Task: Look for space in Tel Aviv, Israel from 7th July, 2023 to 15th July, 2023 for 6 adults in price range Rs.15000 to Rs.20000. Place can be entire place with 3 bedrooms having 3 beds and 3 bathrooms. Property type can be house, flat, guest house. Amenities needed are: washing machine. Booking option can be shelf check-in. Required host language is English.
Action: Mouse moved to (493, 64)
Screenshot: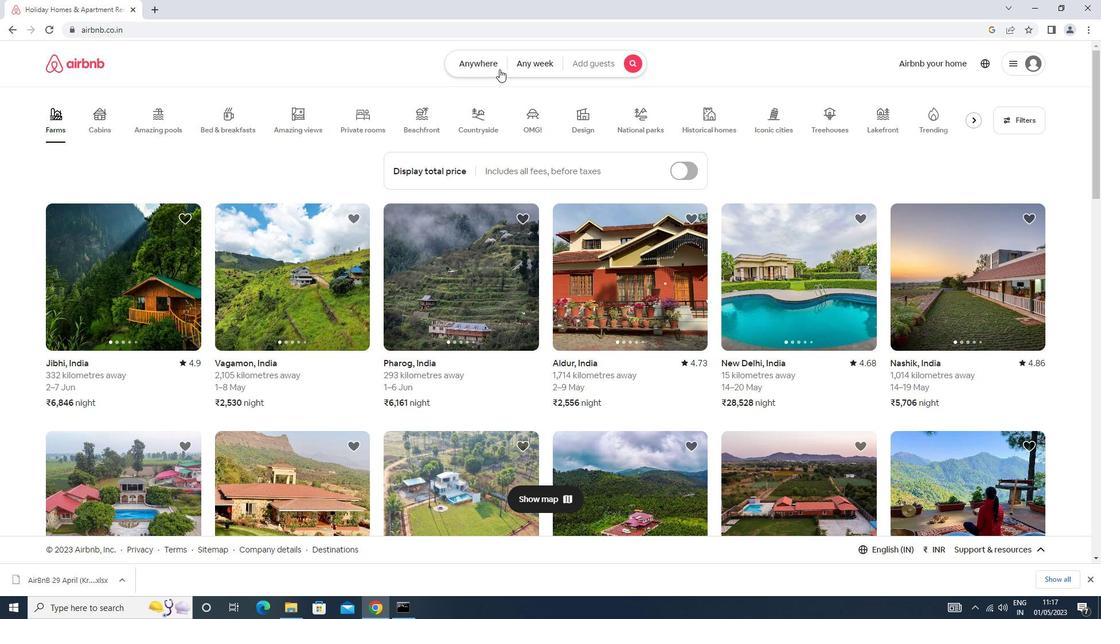
Action: Mouse pressed left at (493, 64)
Screenshot: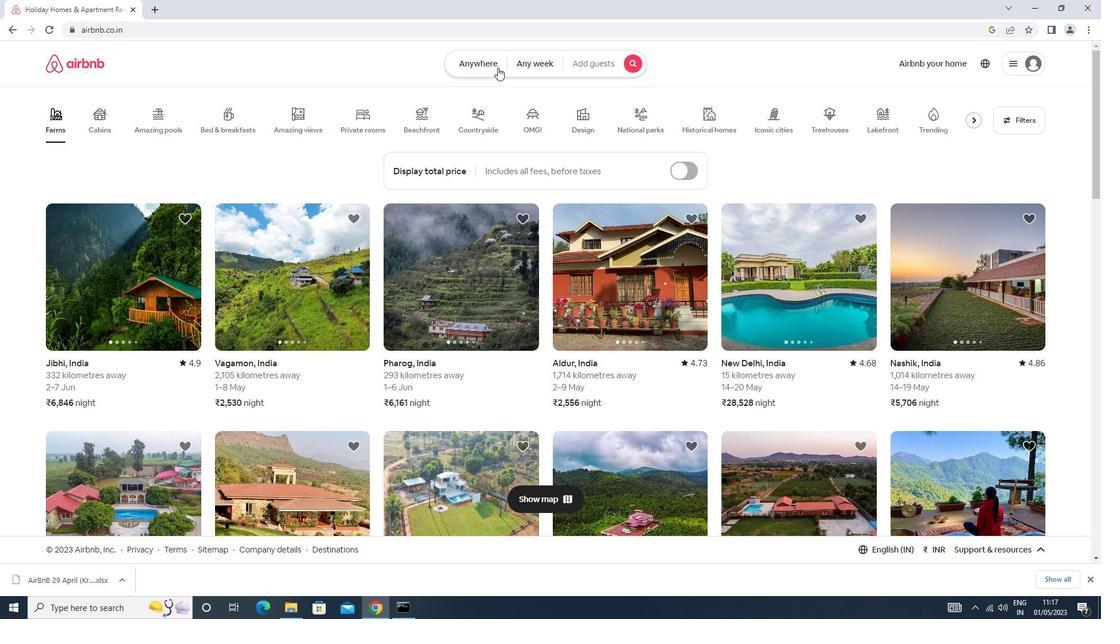 
Action: Mouse moved to (408, 108)
Screenshot: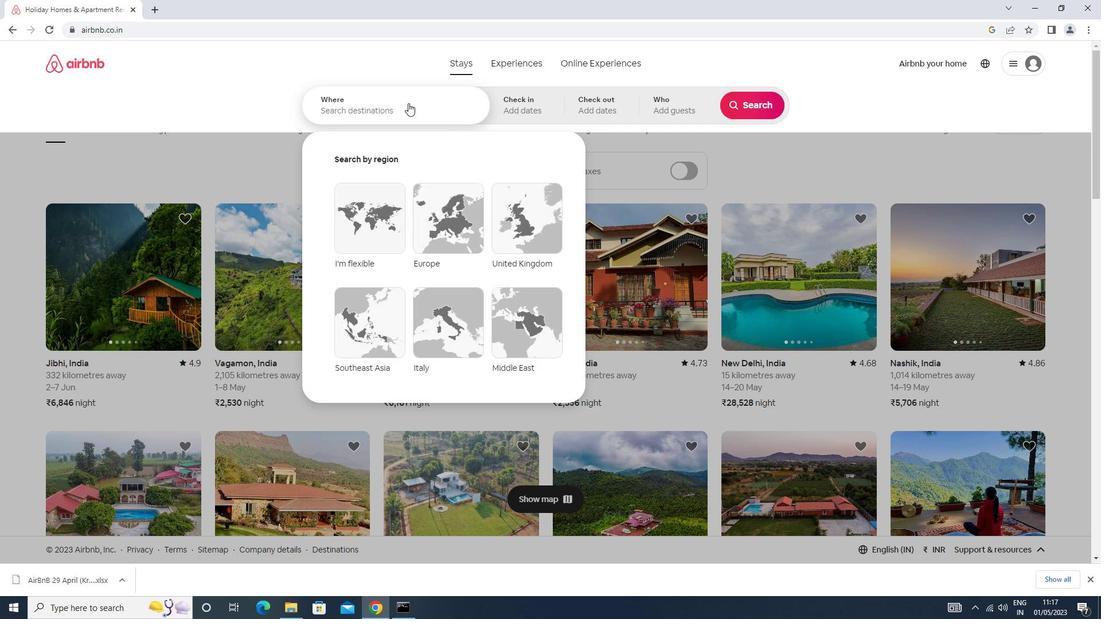 
Action: Mouse pressed left at (408, 108)
Screenshot: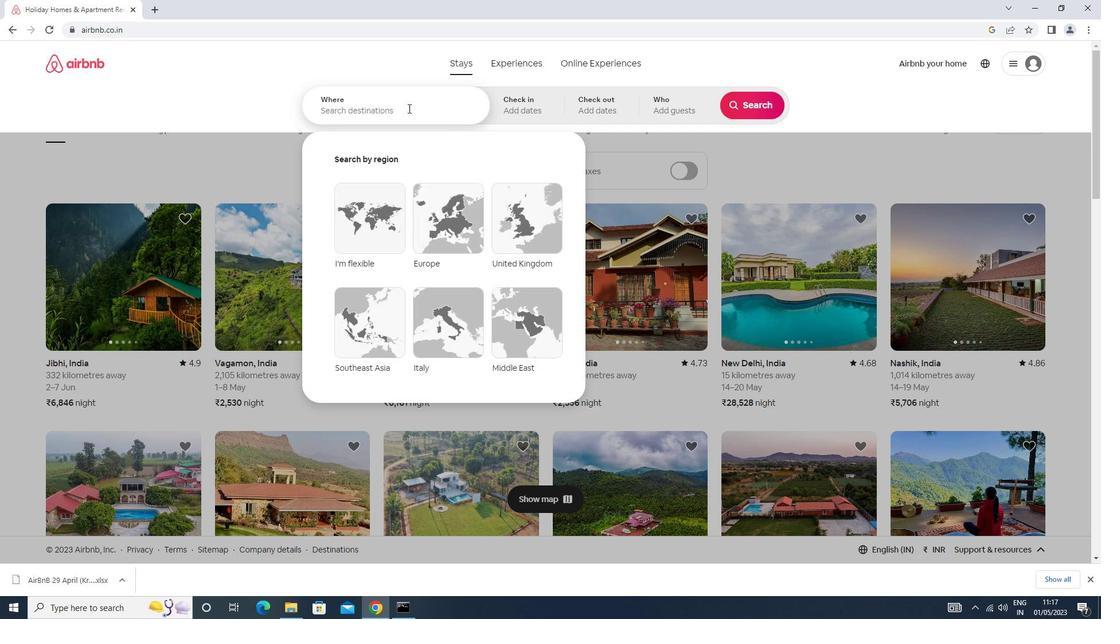 
Action: Mouse moved to (407, 108)
Screenshot: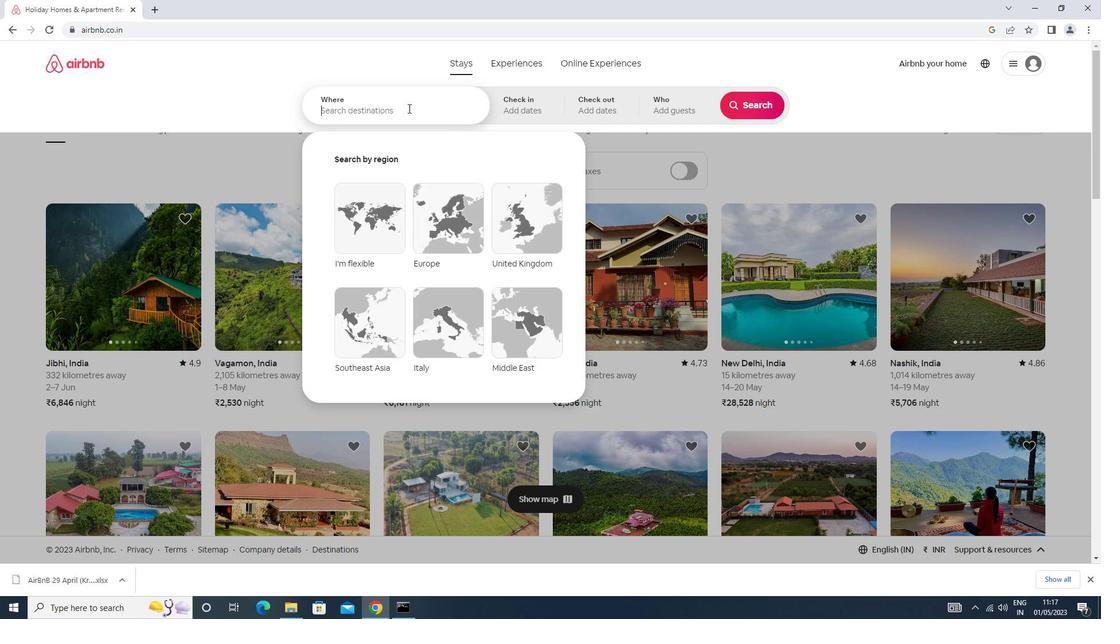 
Action: Key pressed a<Key.caps_lock>vic<Key.backspace>v<Key.space><Key.down><Key.down><Key.down><Key.down><Key.enter>
Screenshot: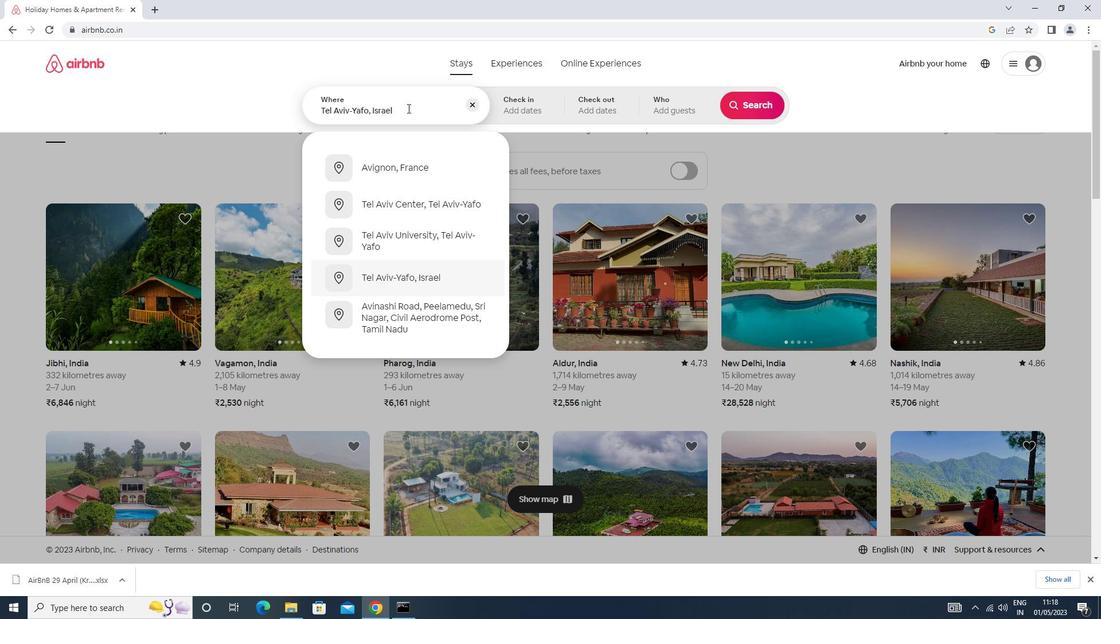 
Action: Mouse moved to (752, 192)
Screenshot: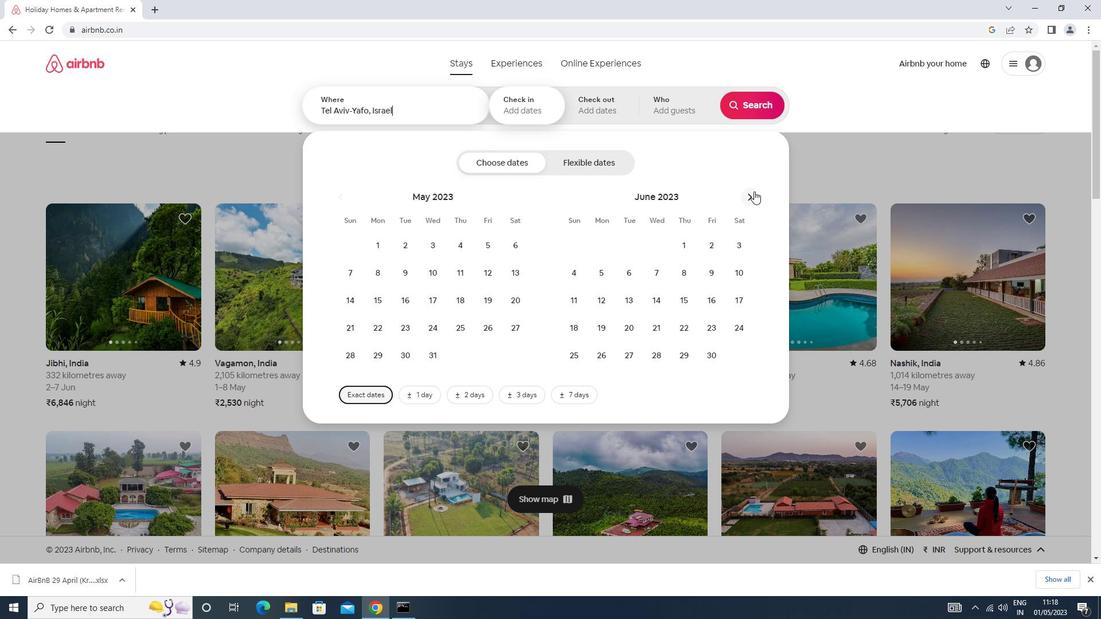 
Action: Mouse pressed left at (752, 192)
Screenshot: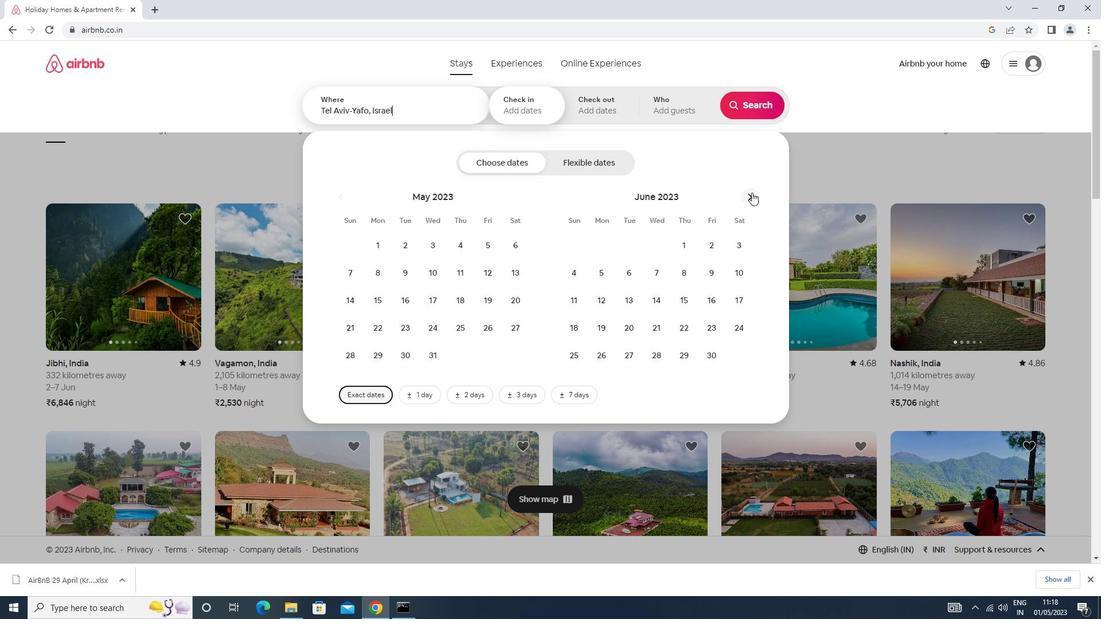 
Action: Mouse moved to (715, 271)
Screenshot: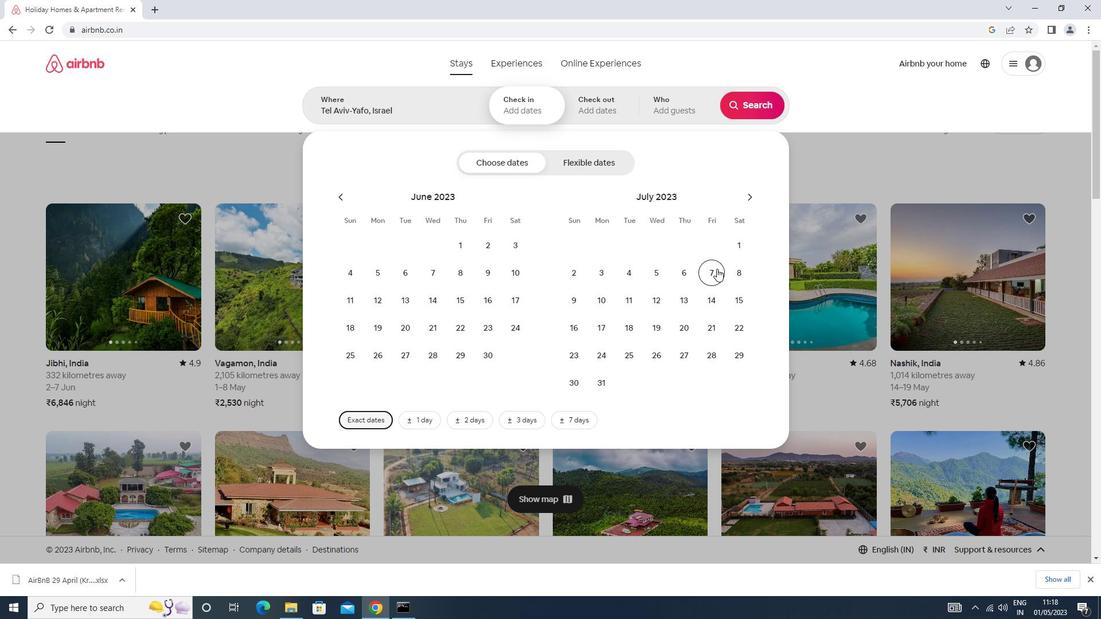 
Action: Mouse pressed left at (715, 271)
Screenshot: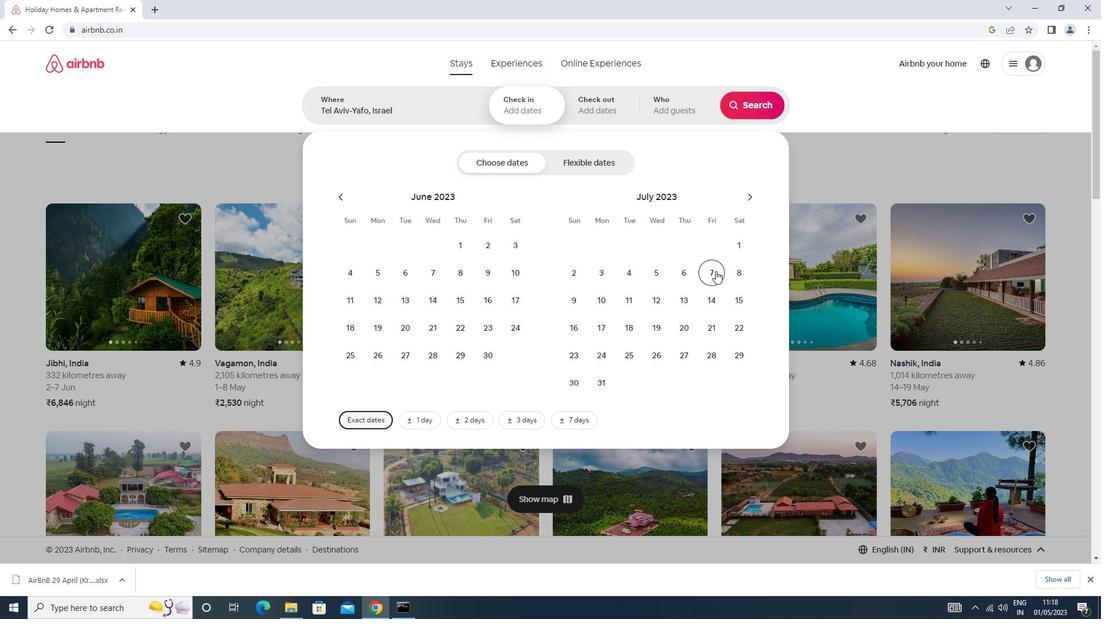 
Action: Mouse moved to (741, 297)
Screenshot: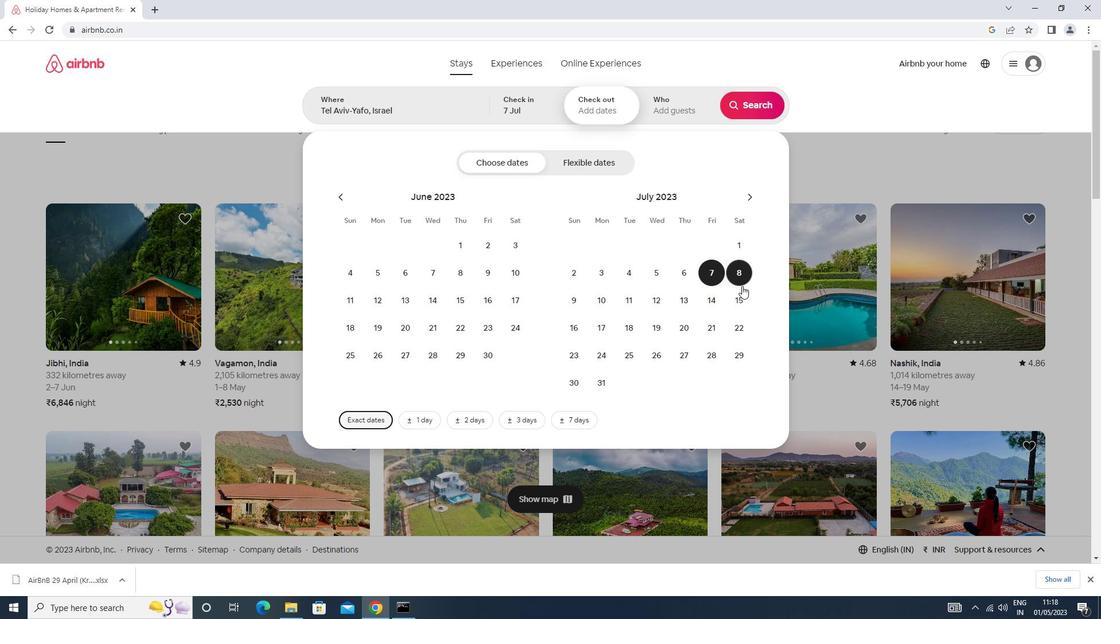 
Action: Mouse pressed left at (741, 297)
Screenshot: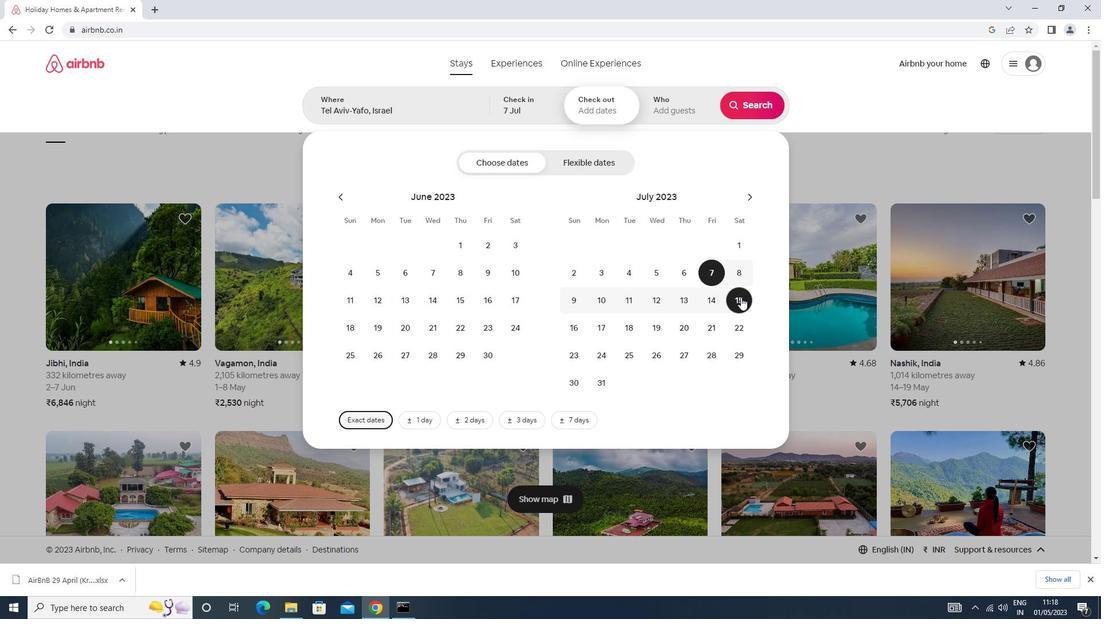 
Action: Mouse moved to (663, 115)
Screenshot: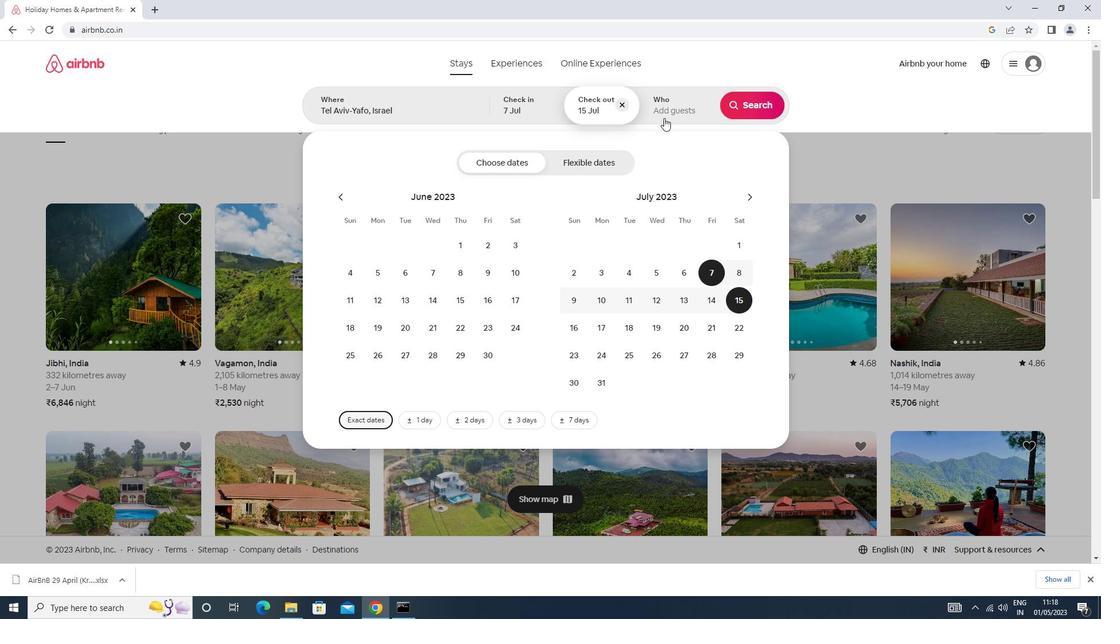 
Action: Mouse pressed left at (663, 115)
Screenshot: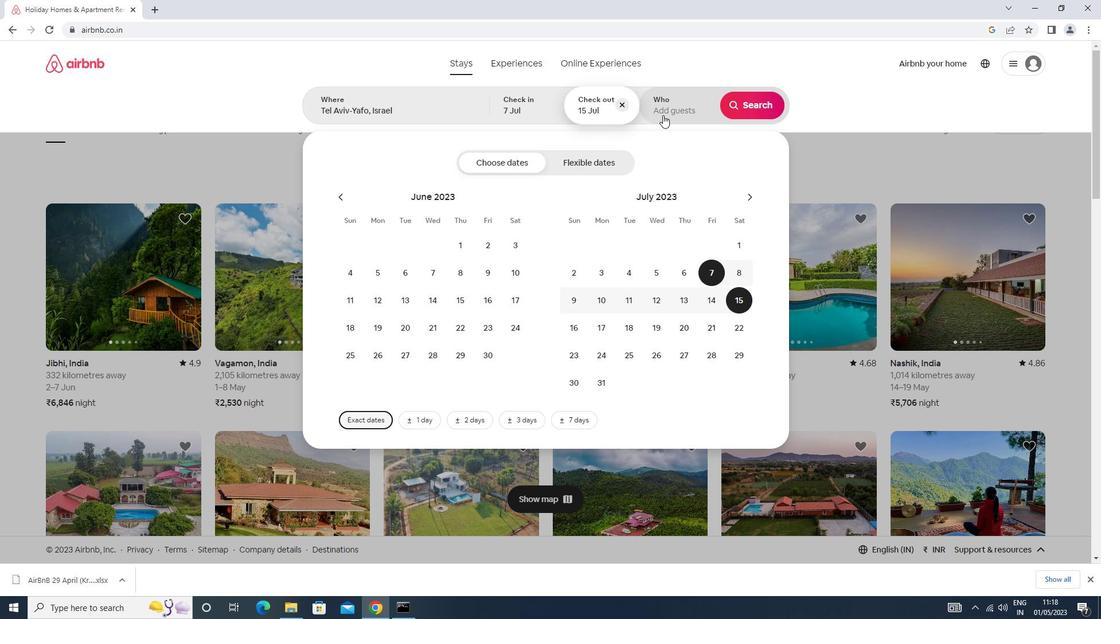 
Action: Mouse moved to (753, 164)
Screenshot: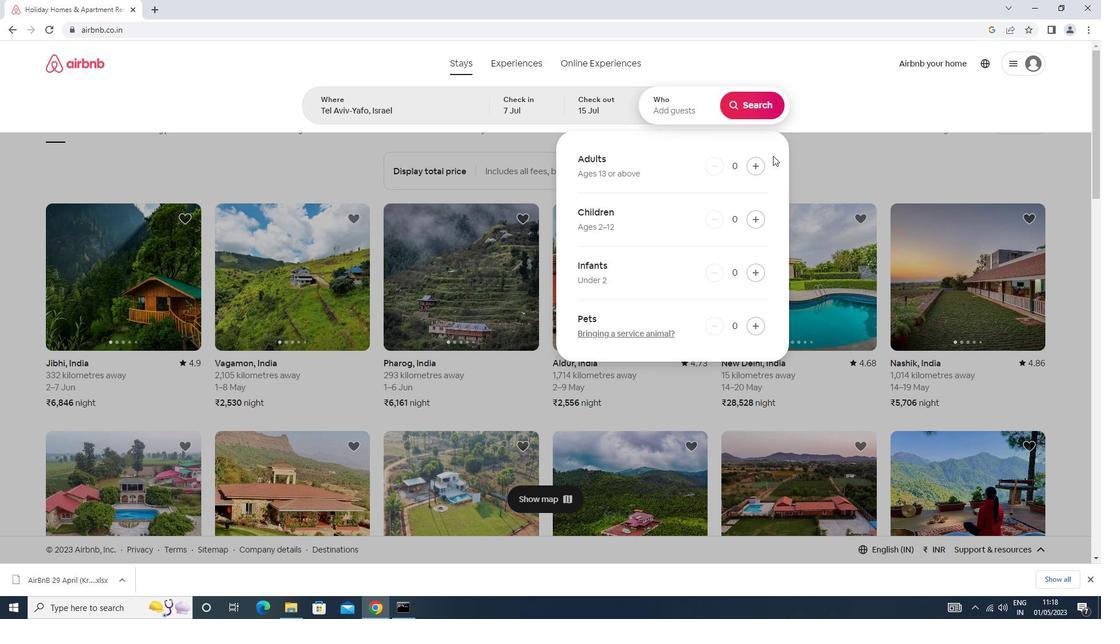 
Action: Mouse pressed left at (753, 164)
Screenshot: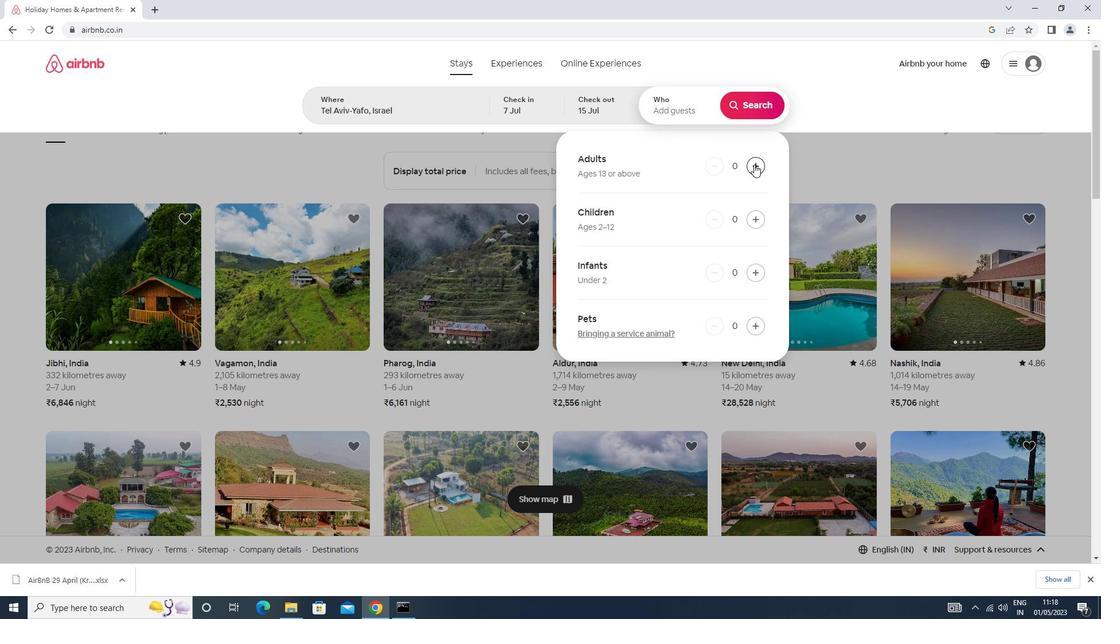 
Action: Mouse moved to (753, 165)
Screenshot: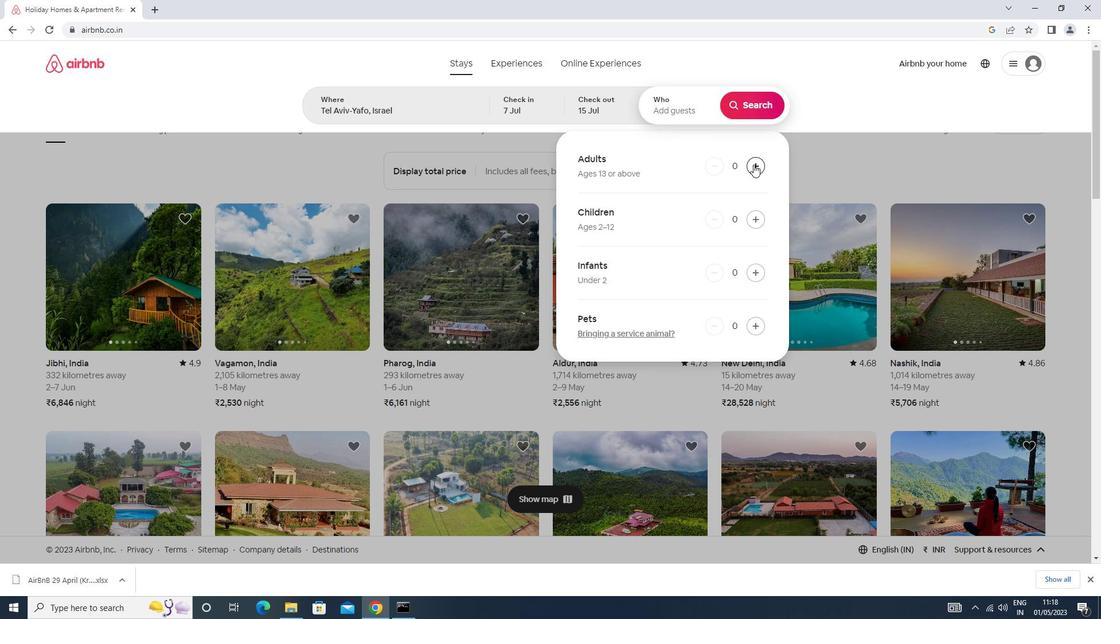 
Action: Mouse pressed left at (753, 165)
Screenshot: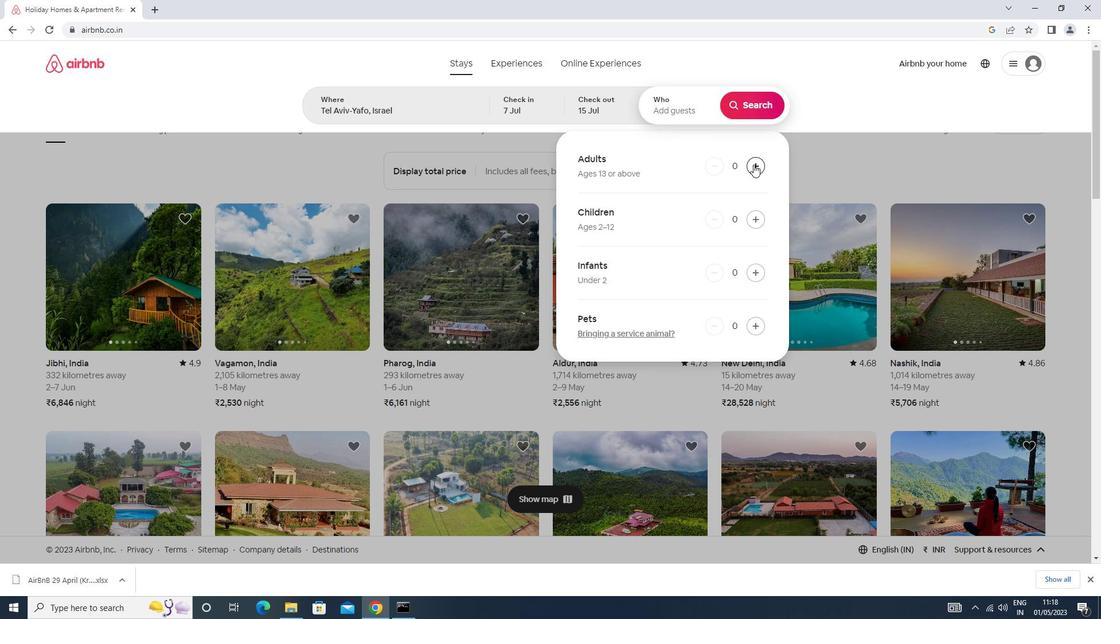 
Action: Mouse pressed left at (753, 165)
Screenshot: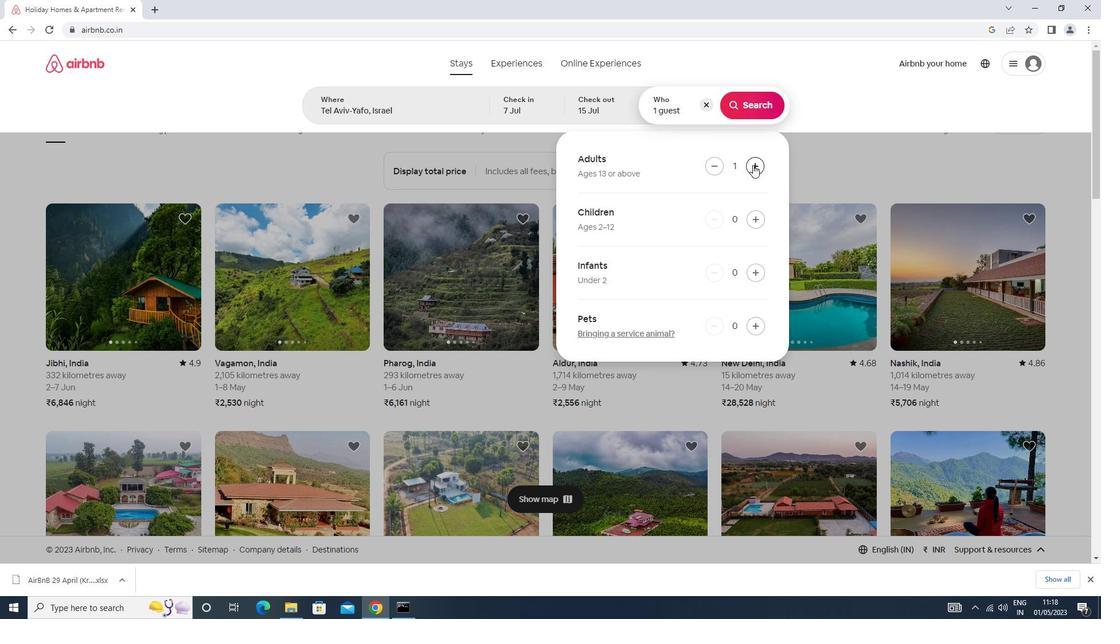 
Action: Mouse pressed left at (753, 165)
Screenshot: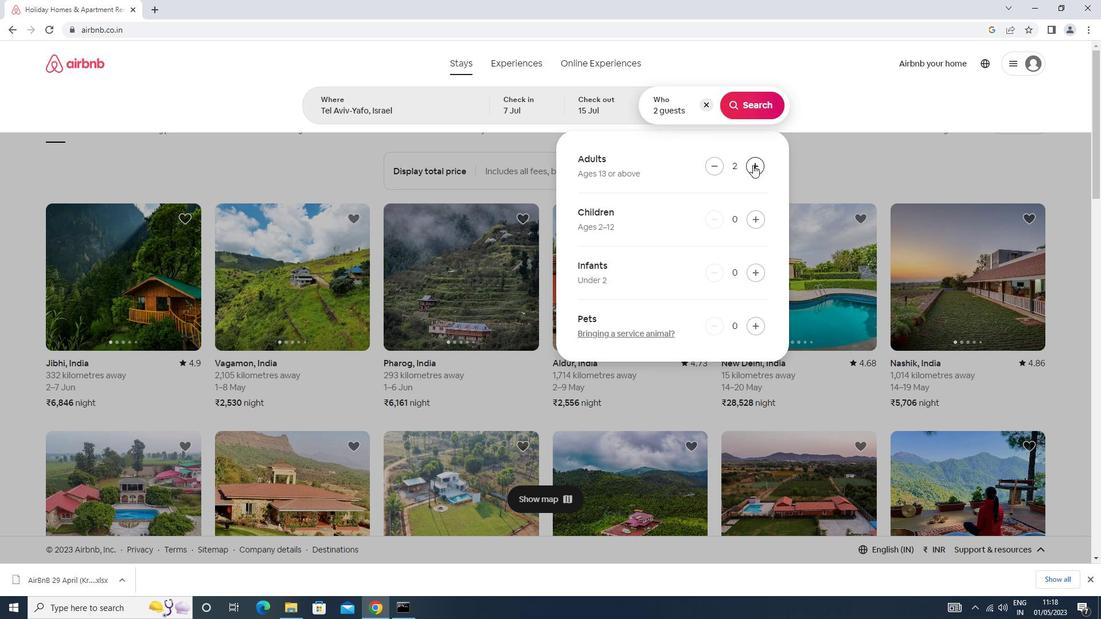 
Action: Mouse pressed left at (753, 165)
Screenshot: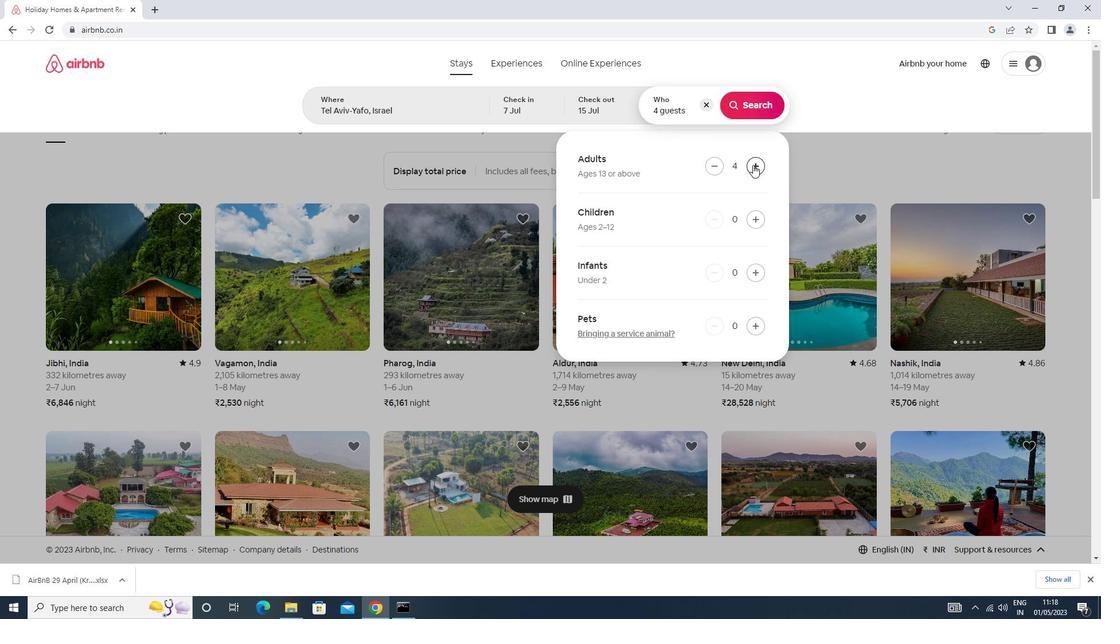 
Action: Mouse pressed left at (753, 165)
Screenshot: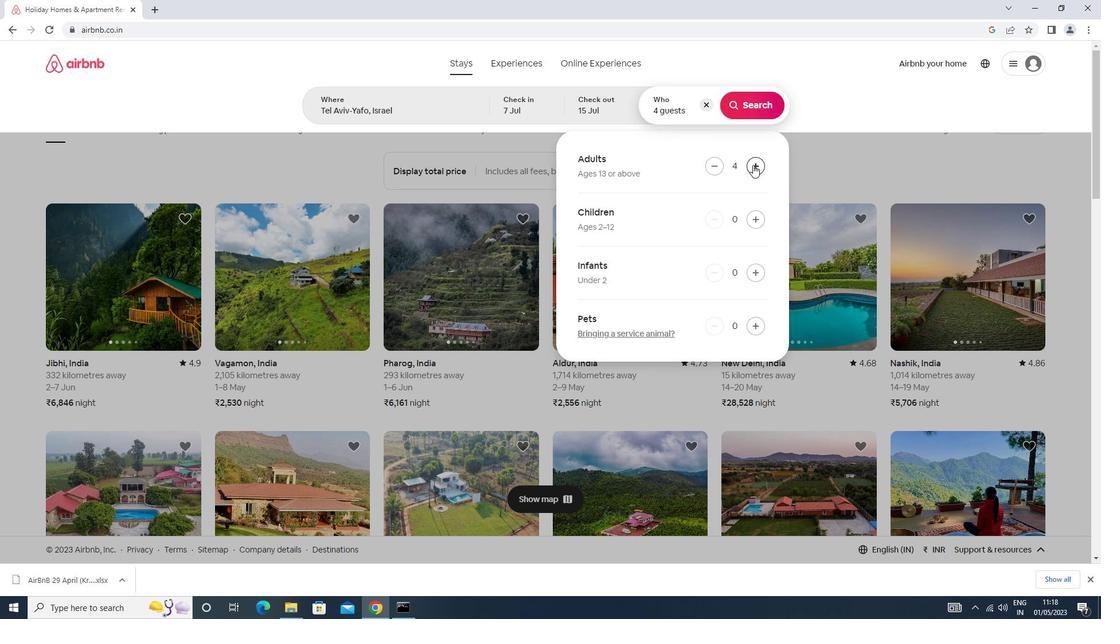 
Action: Mouse moved to (746, 103)
Screenshot: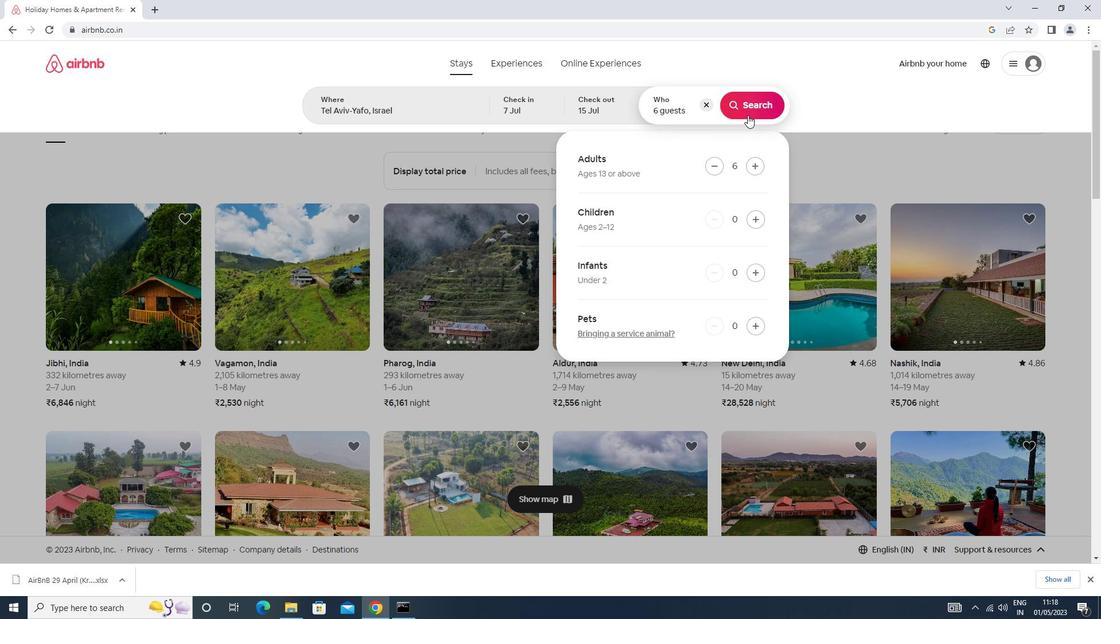 
Action: Mouse pressed left at (746, 103)
Screenshot: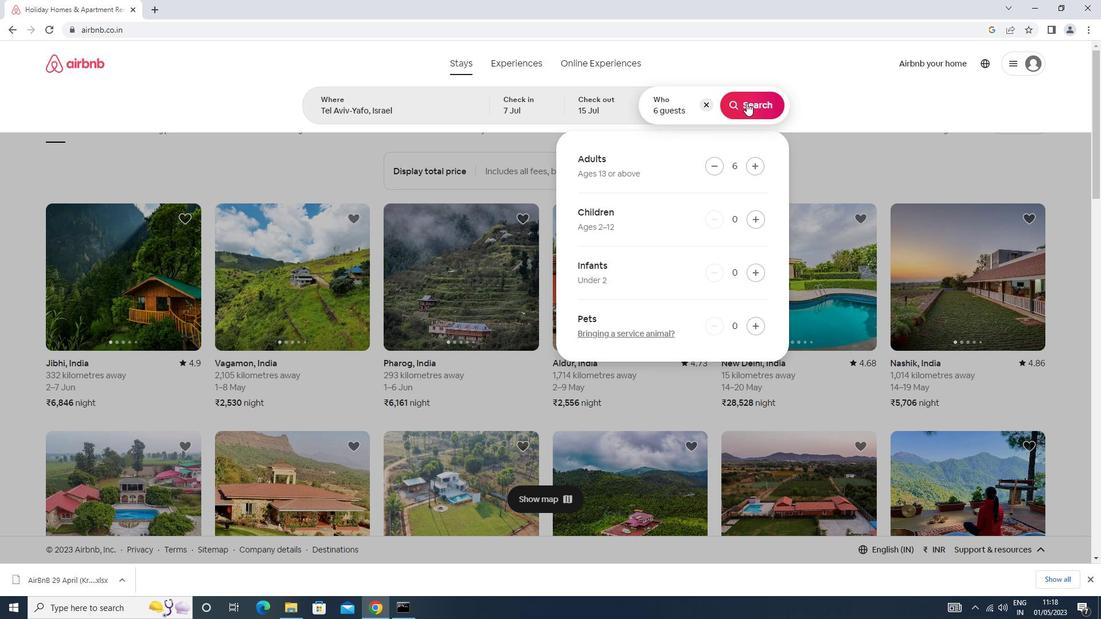 
Action: Mouse moved to (1046, 104)
Screenshot: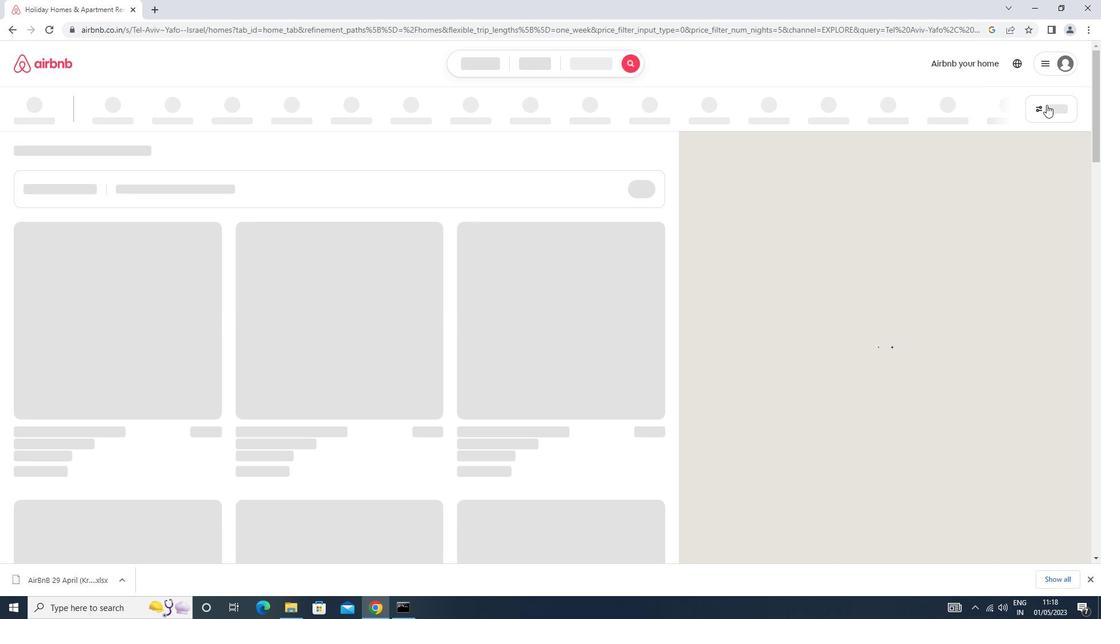 
Action: Mouse pressed left at (1046, 104)
Screenshot: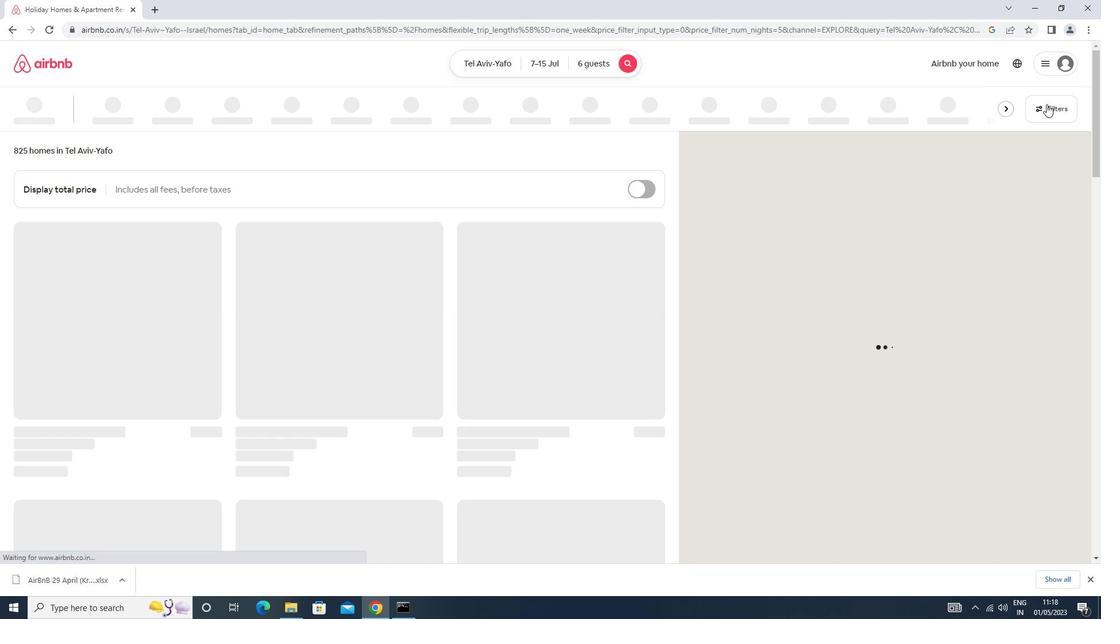 
Action: Mouse moved to (484, 247)
Screenshot: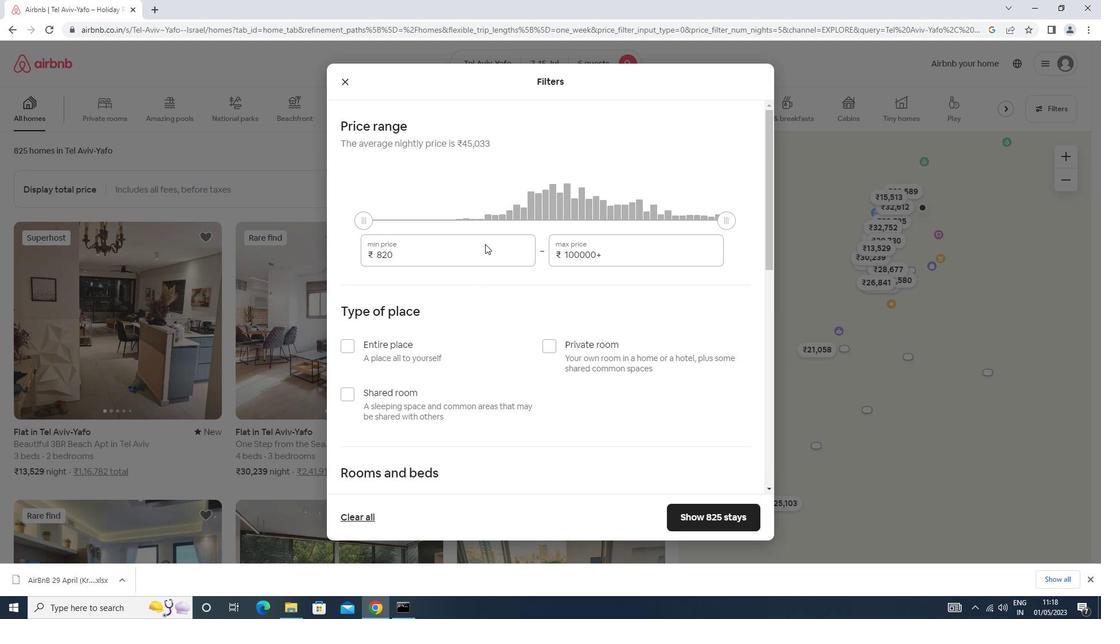 
Action: Mouse pressed left at (484, 247)
Screenshot: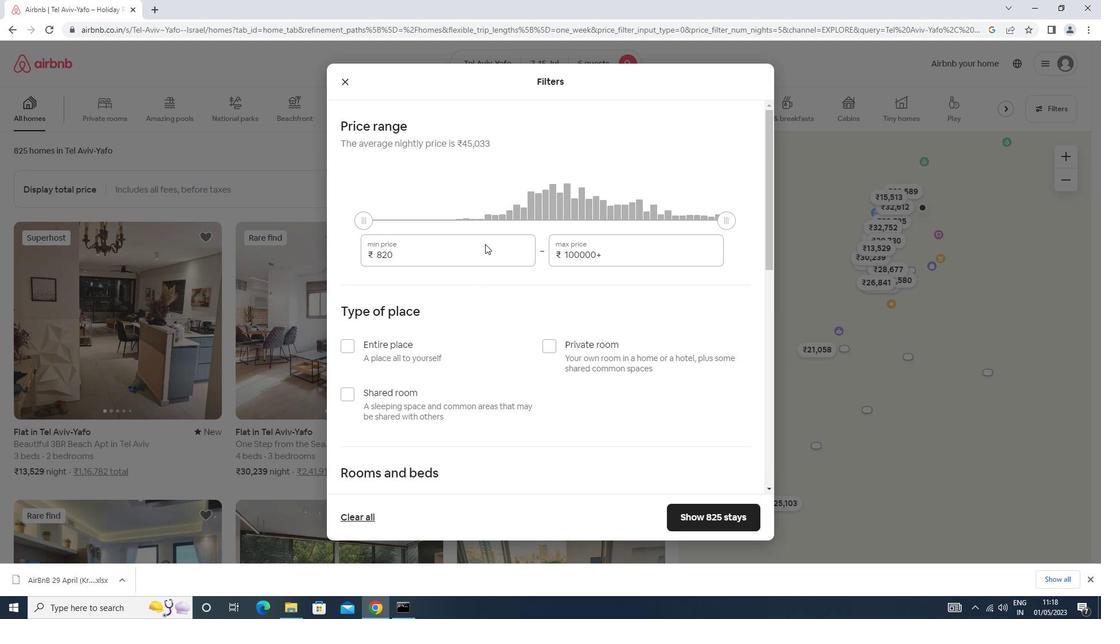 
Action: Mouse moved to (484, 248)
Screenshot: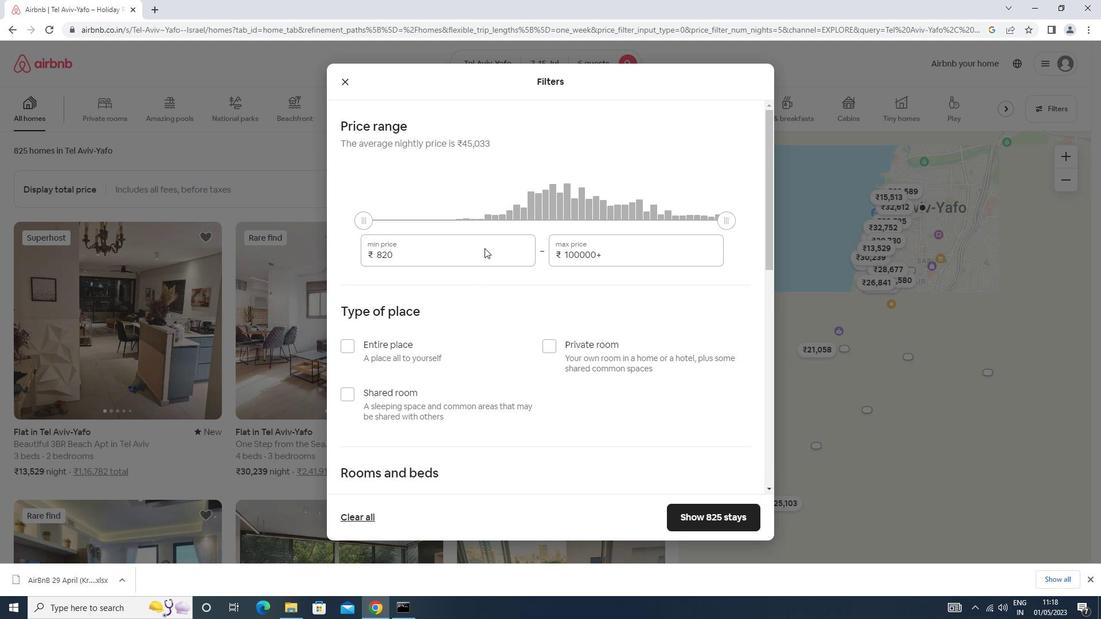 
Action: Key pressed <Key.backspace><Key.backspace><Key.backspace><Key.backspace><Key.backspace><Key.backspace>15000<Key.tab>20000
Screenshot: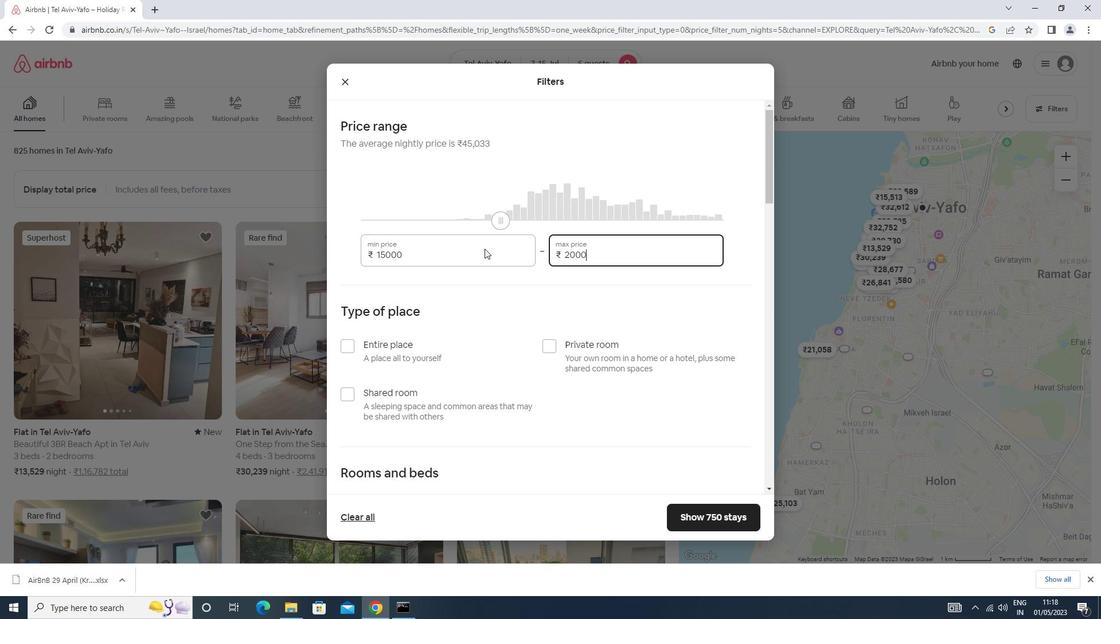 
Action: Mouse scrolled (484, 248) with delta (0, 0)
Screenshot: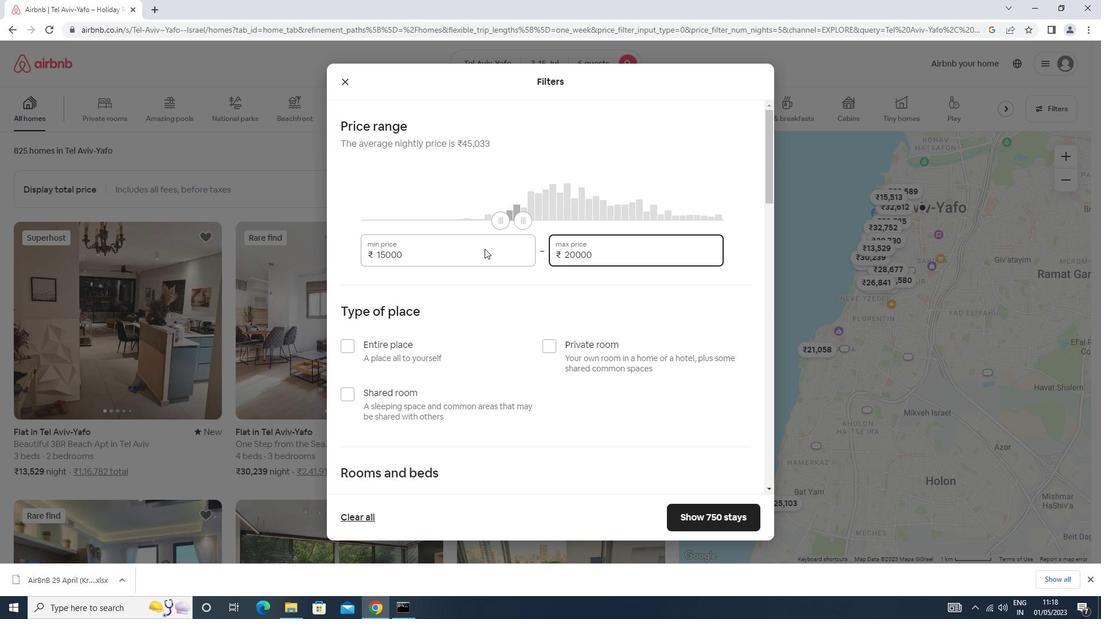 
Action: Mouse scrolled (484, 248) with delta (0, 0)
Screenshot: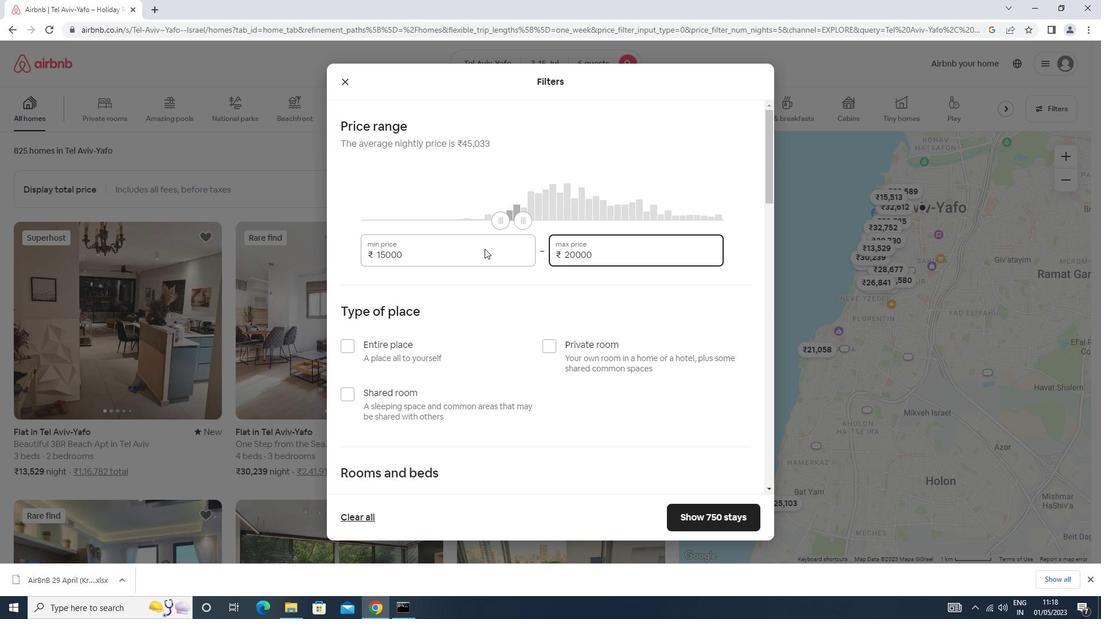 
Action: Mouse moved to (483, 418)
Screenshot: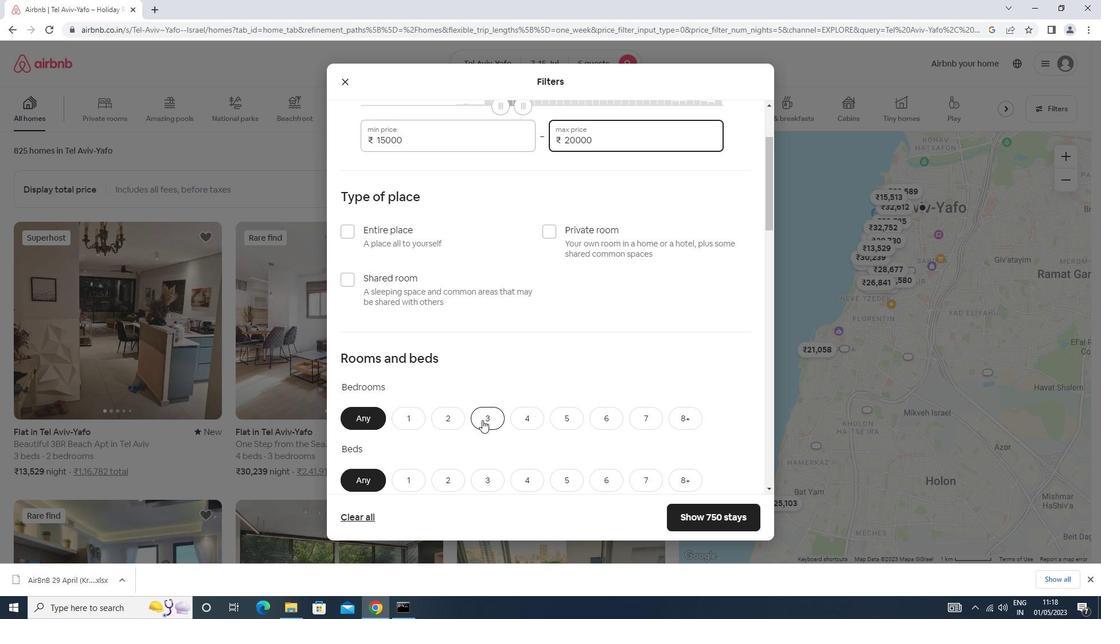 
Action: Mouse pressed left at (483, 418)
Screenshot: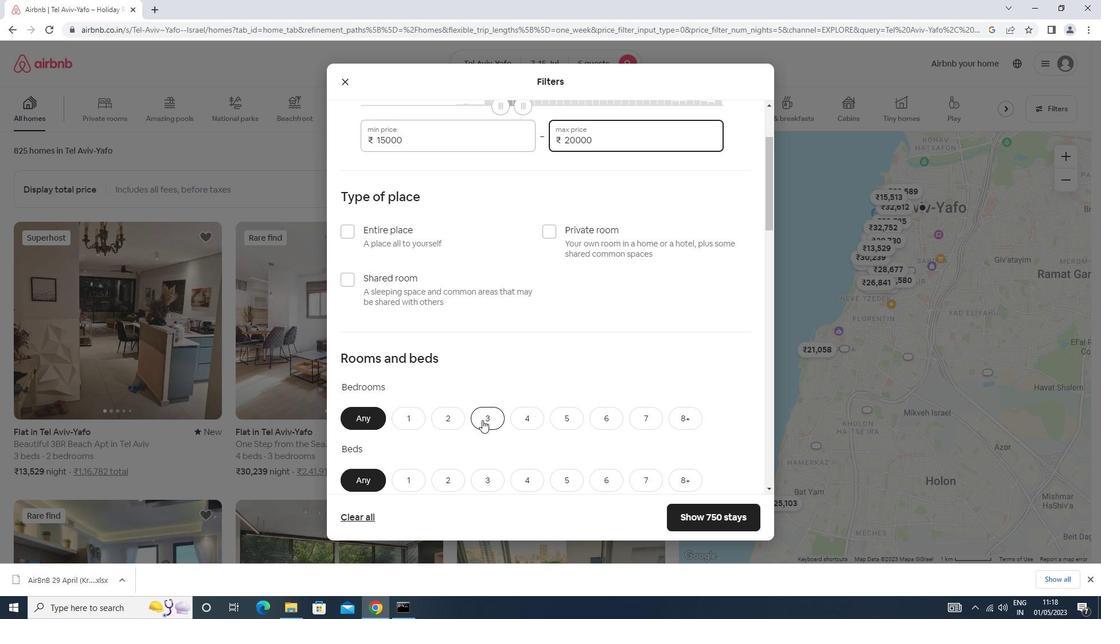 
Action: Mouse moved to (483, 416)
Screenshot: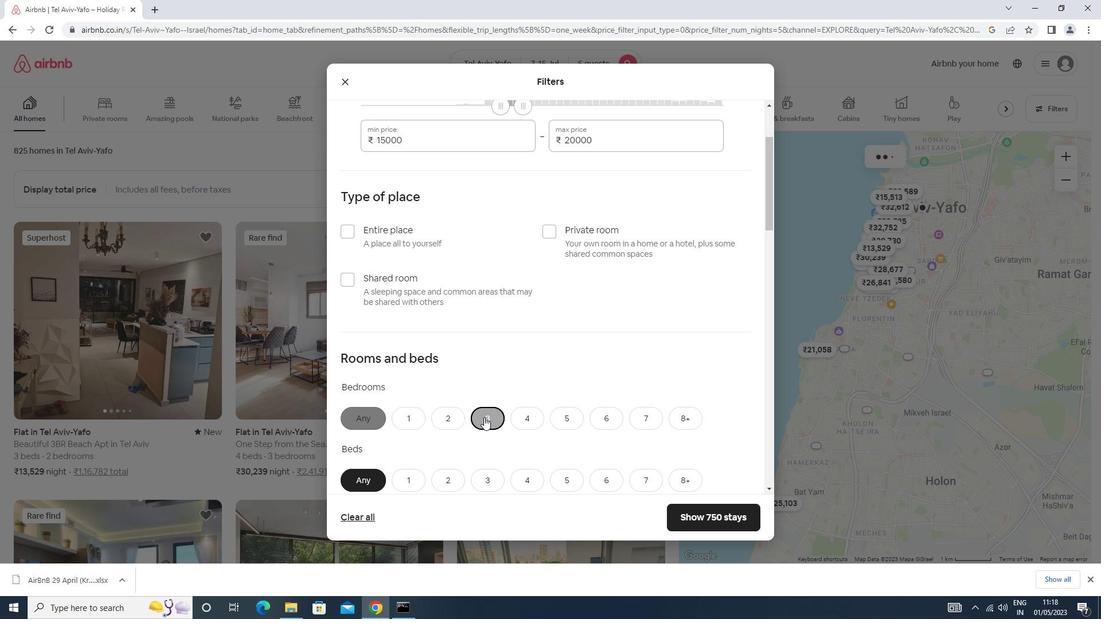 
Action: Mouse scrolled (483, 415) with delta (0, 0)
Screenshot: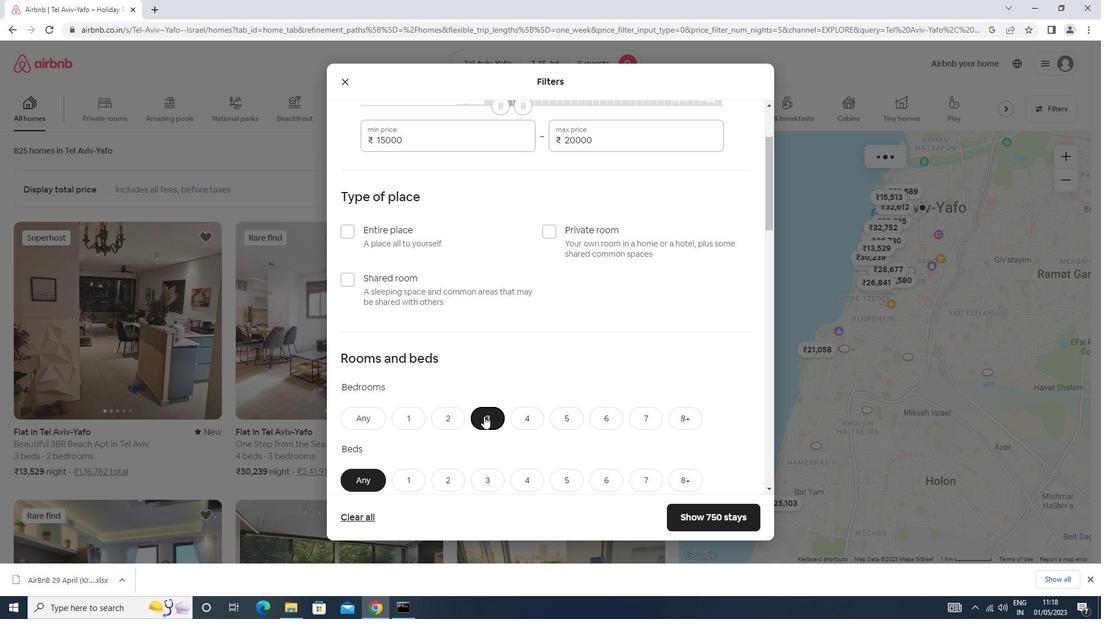 
Action: Mouse moved to (483, 415)
Screenshot: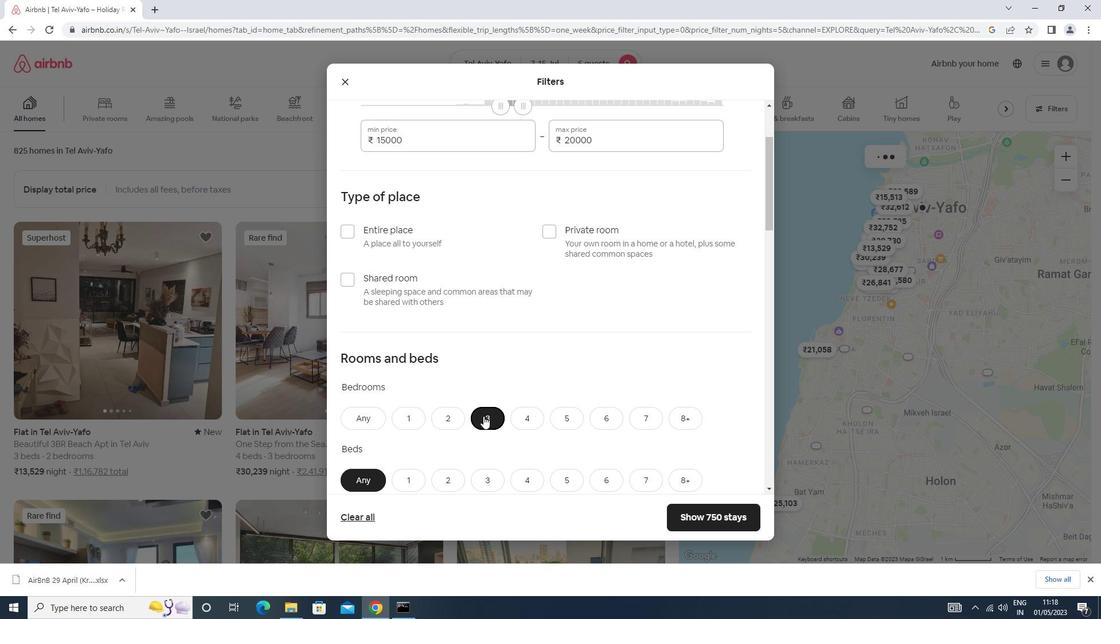 
Action: Mouse scrolled (483, 415) with delta (0, 0)
Screenshot: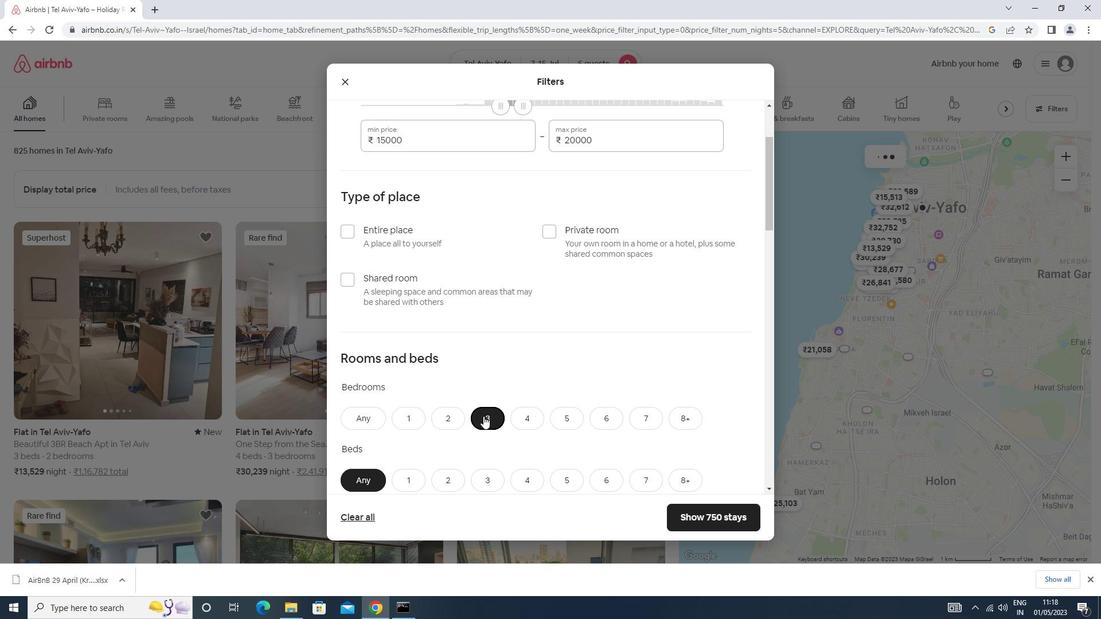 
Action: Mouse moved to (494, 370)
Screenshot: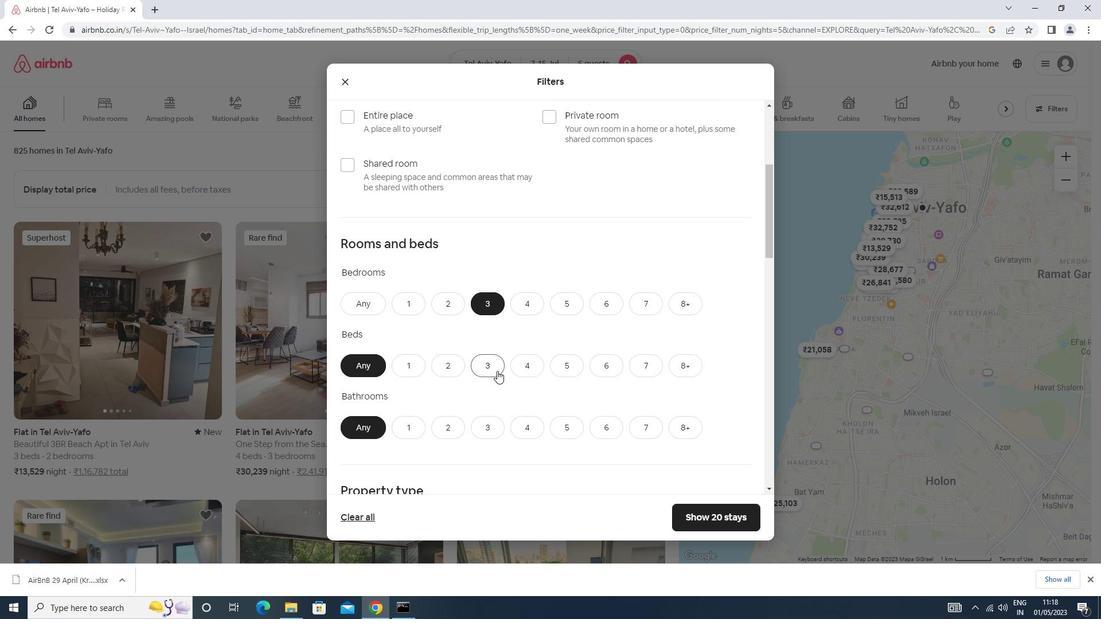 
Action: Mouse pressed left at (494, 370)
Screenshot: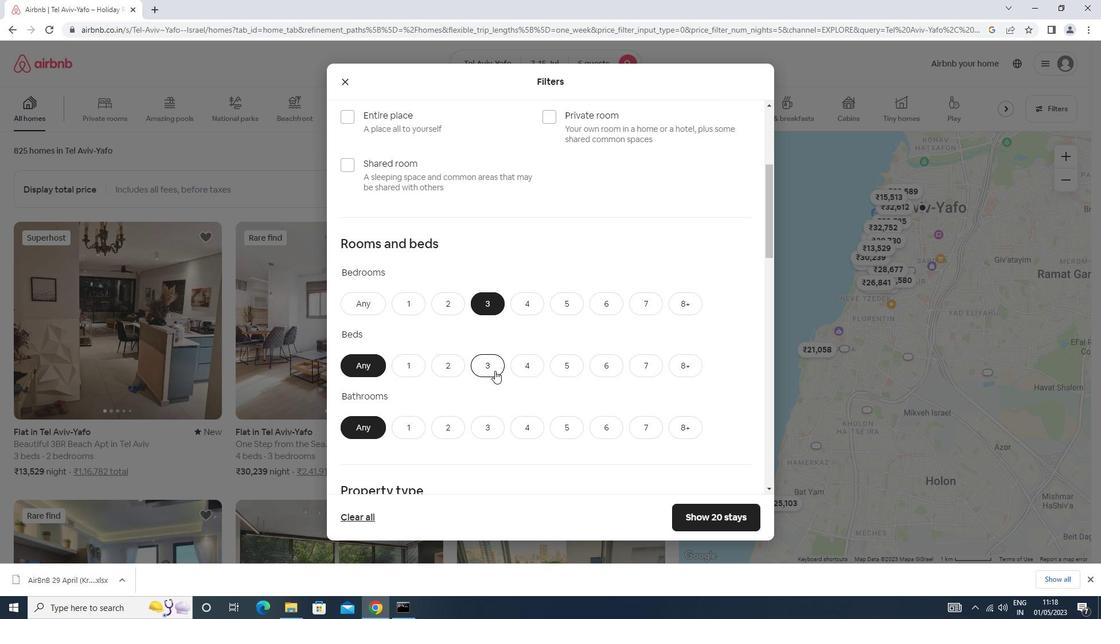 
Action: Mouse scrolled (494, 369) with delta (0, 0)
Screenshot: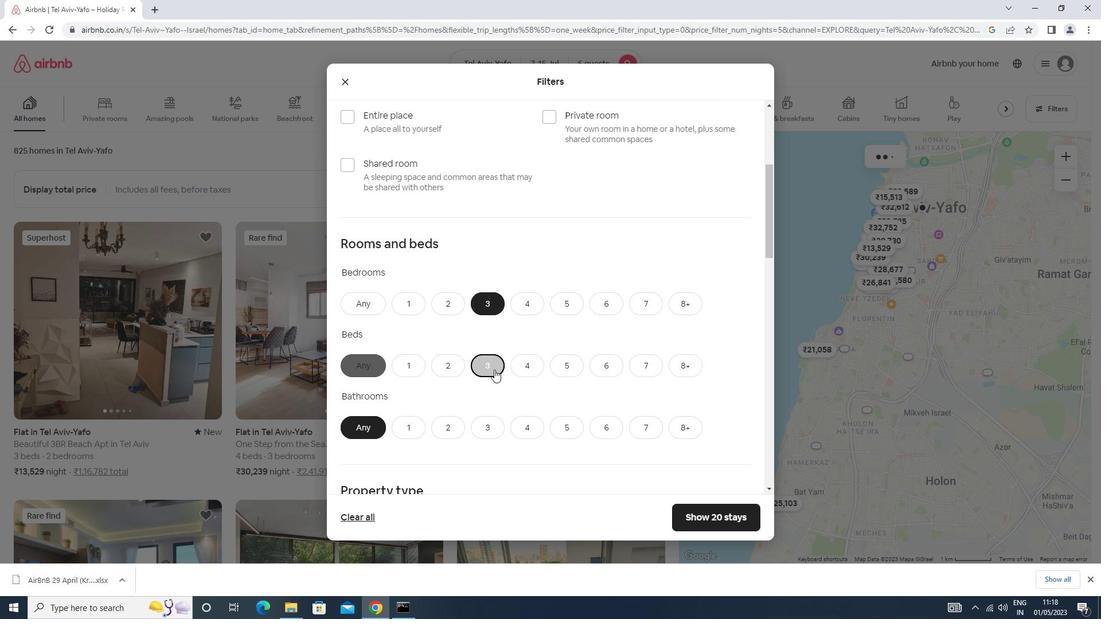 
Action: Mouse scrolled (494, 369) with delta (0, 0)
Screenshot: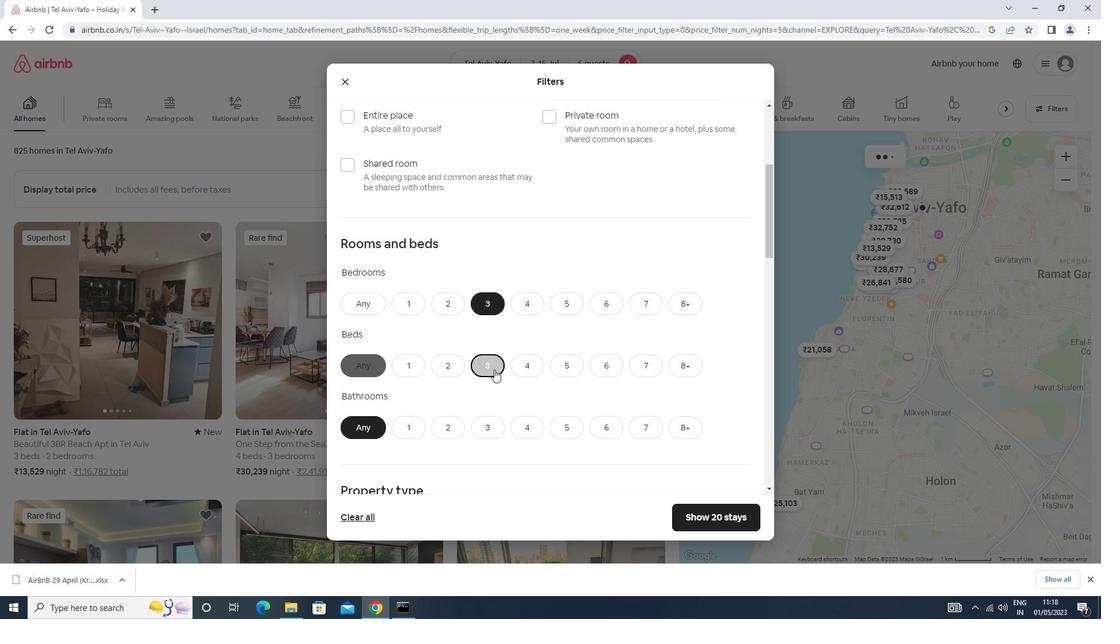 
Action: Mouse moved to (486, 314)
Screenshot: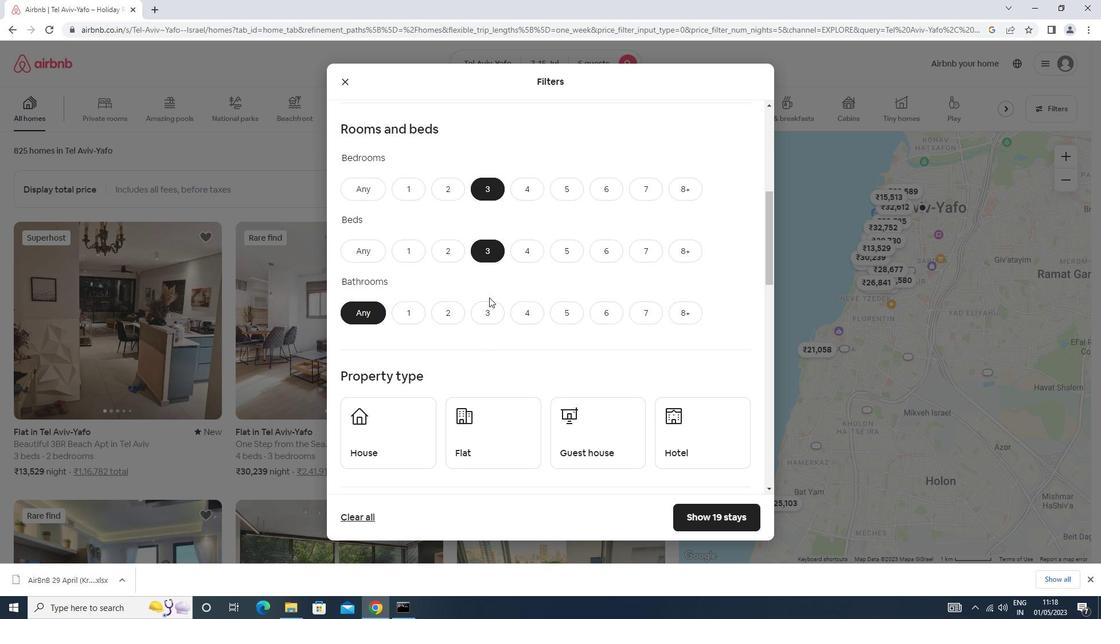 
Action: Mouse pressed left at (486, 314)
Screenshot: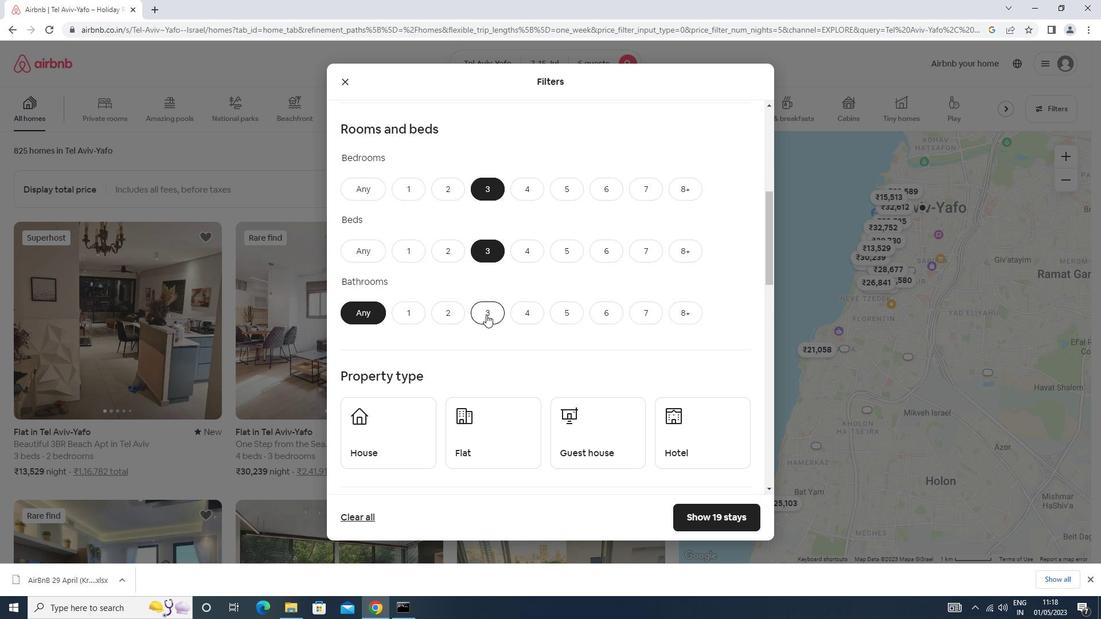 
Action: Mouse scrolled (486, 314) with delta (0, 0)
Screenshot: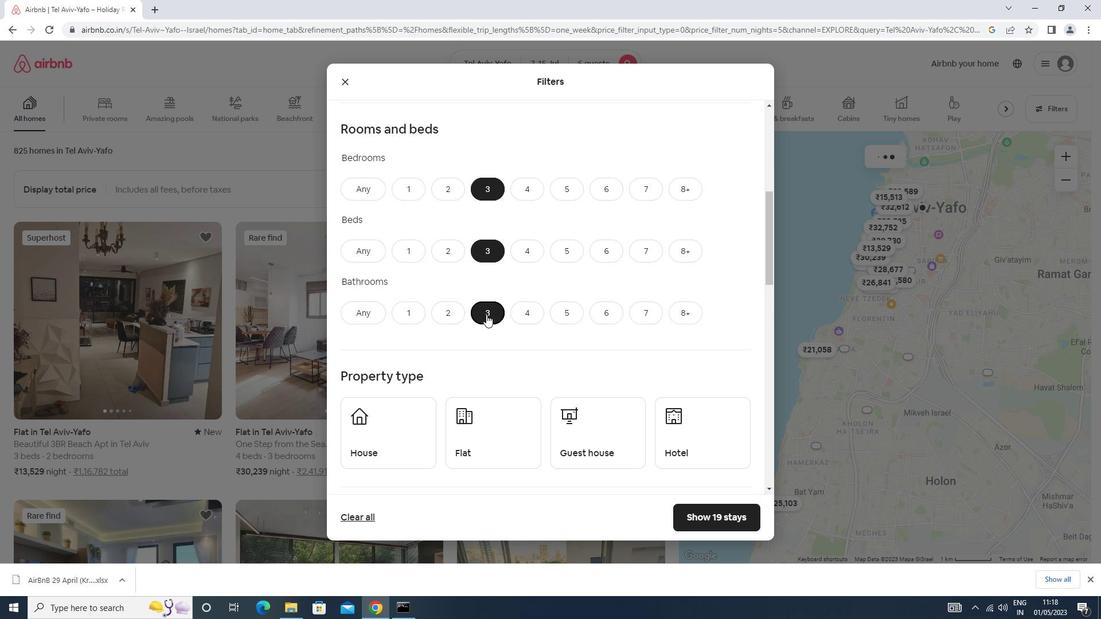 
Action: Mouse scrolled (486, 314) with delta (0, 0)
Screenshot: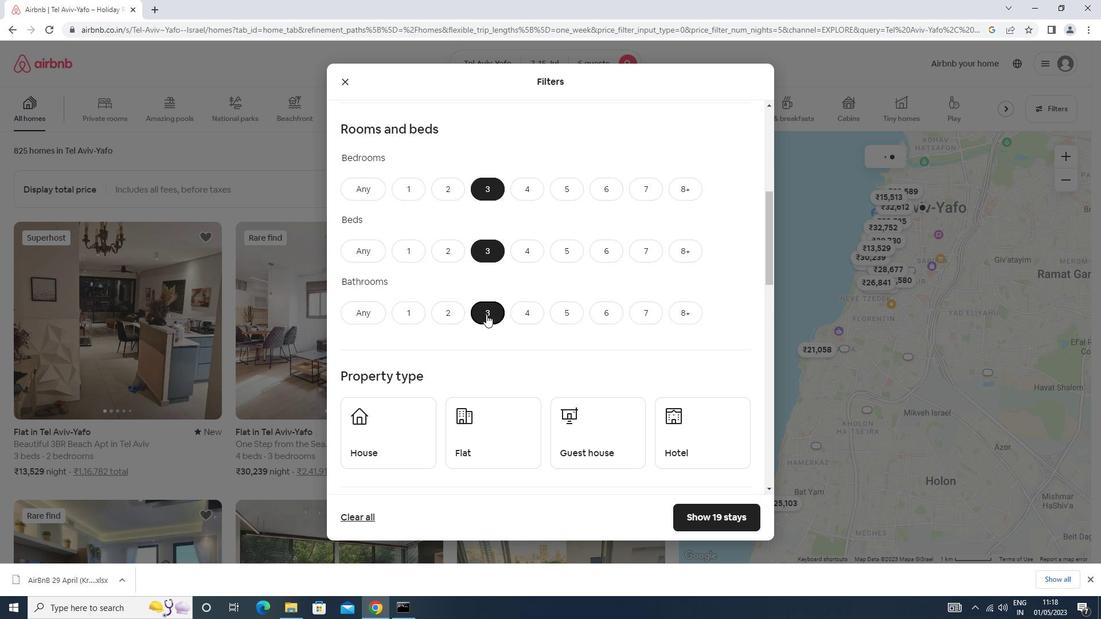 
Action: Mouse moved to (411, 324)
Screenshot: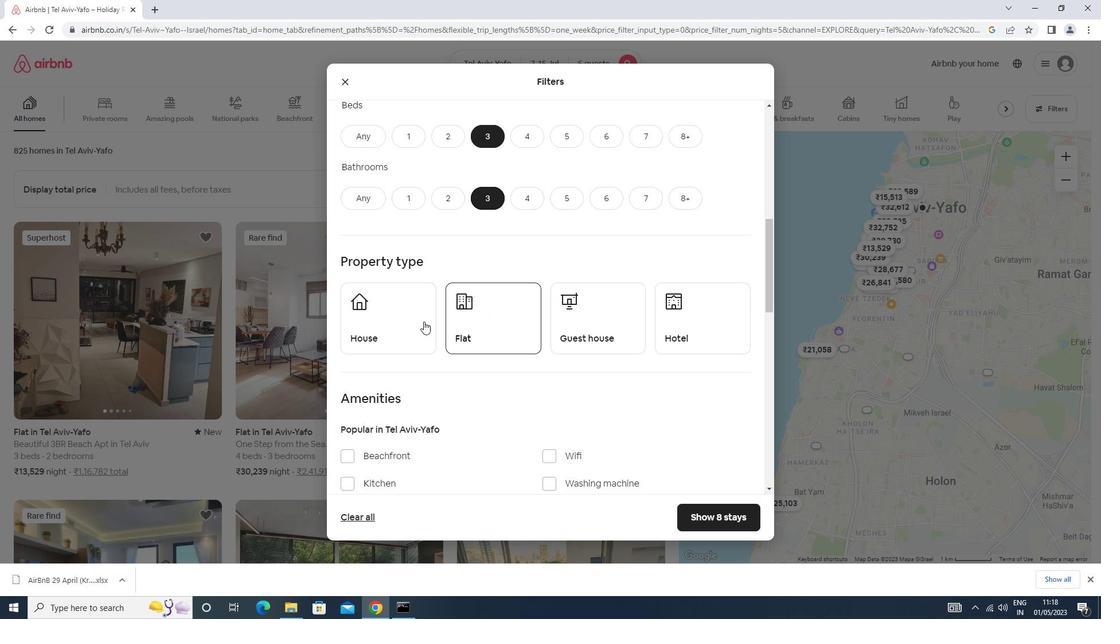
Action: Mouse pressed left at (411, 324)
Screenshot: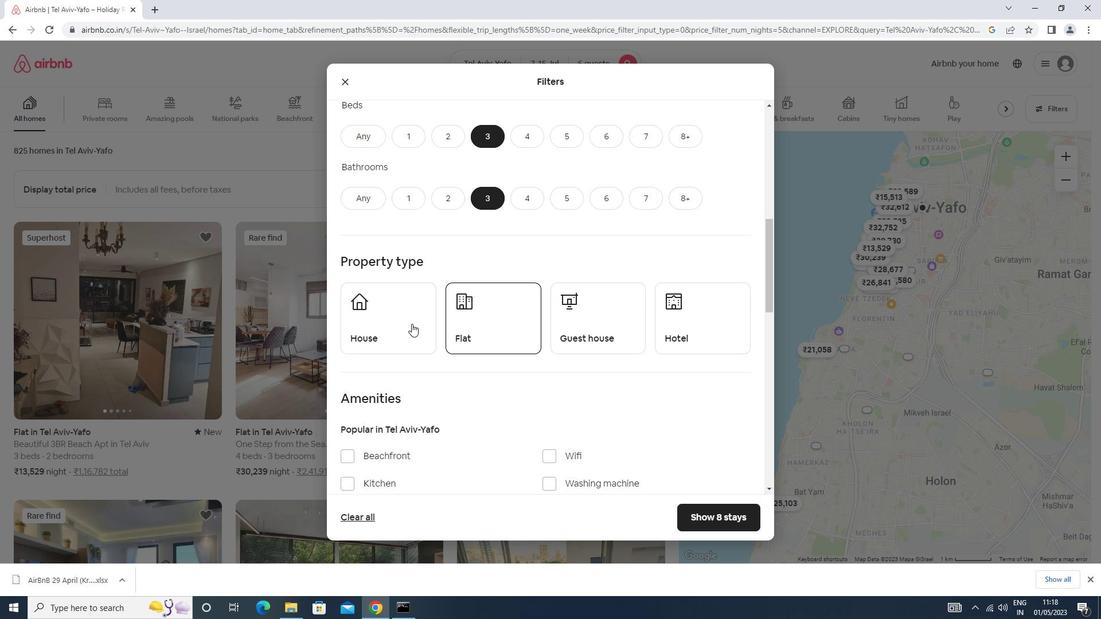 
Action: Mouse moved to (498, 323)
Screenshot: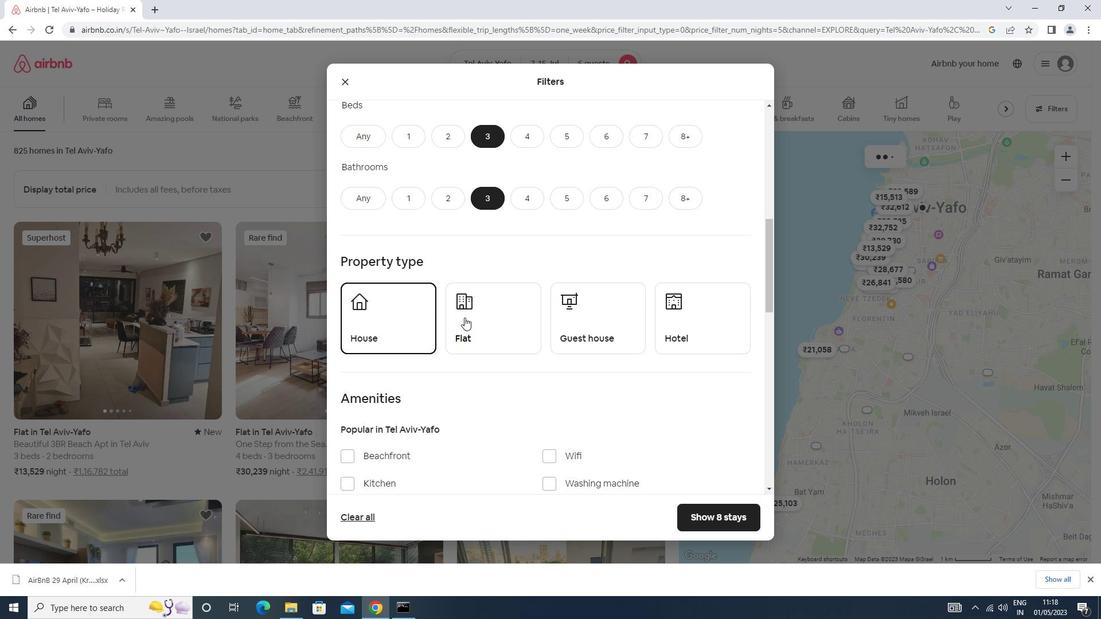
Action: Mouse pressed left at (498, 323)
Screenshot: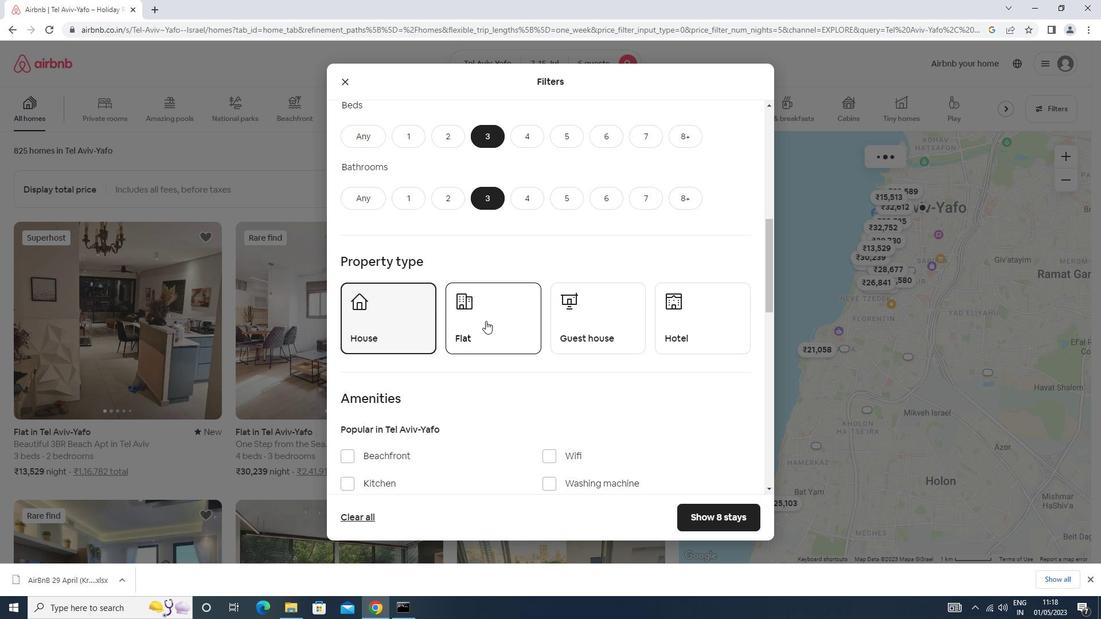 
Action: Mouse moved to (587, 317)
Screenshot: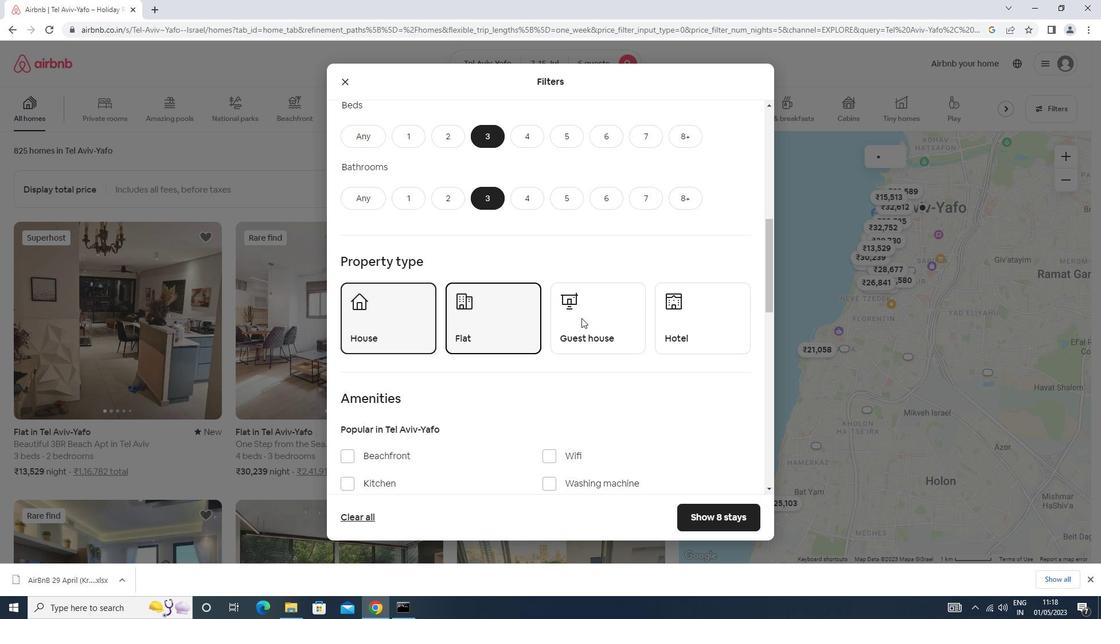 
Action: Mouse pressed left at (587, 317)
Screenshot: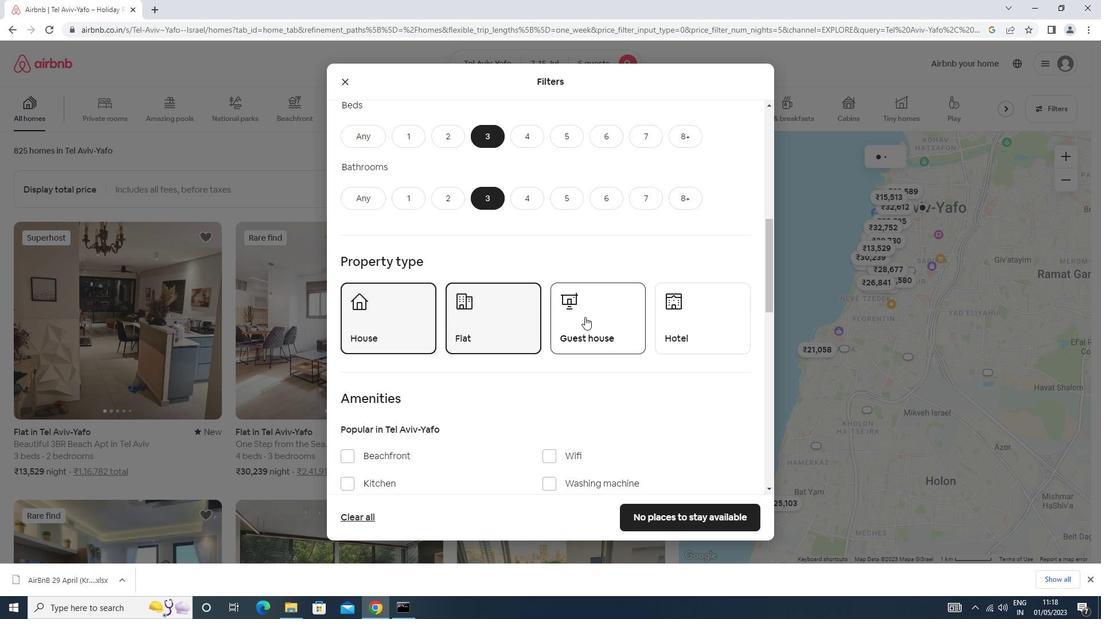 
Action: Mouse moved to (577, 314)
Screenshot: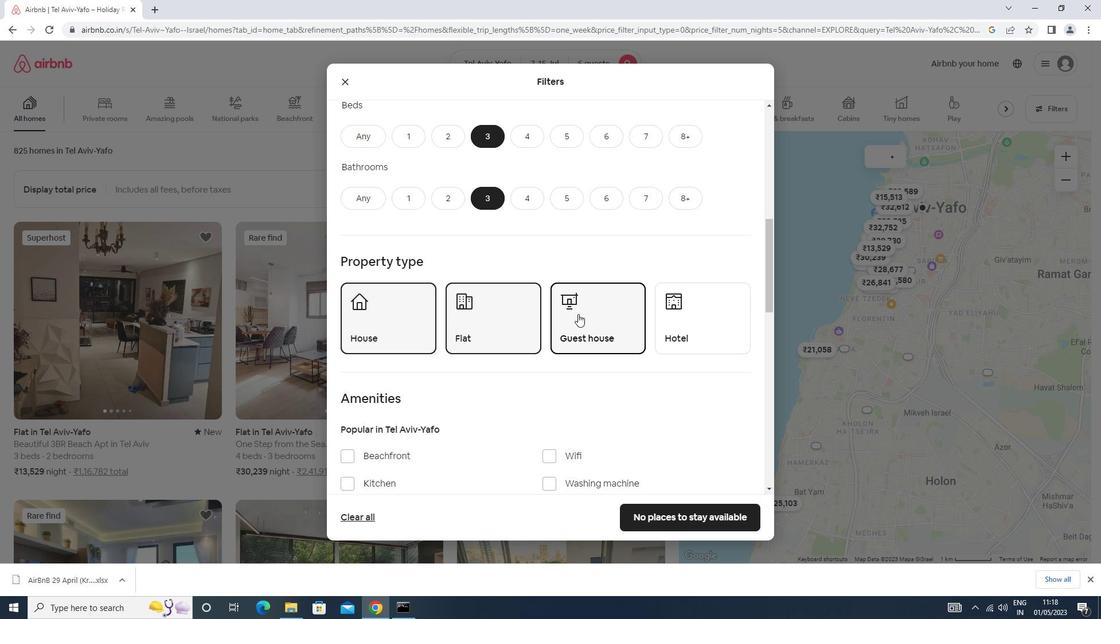 
Action: Mouse scrolled (577, 313) with delta (0, 0)
Screenshot: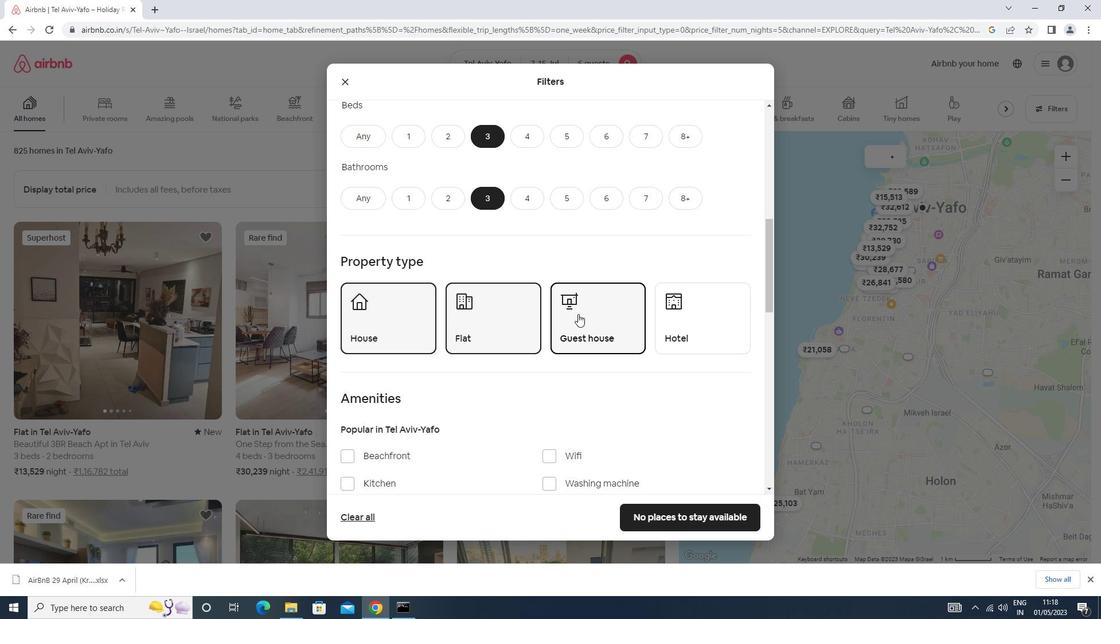 
Action: Mouse moved to (576, 315)
Screenshot: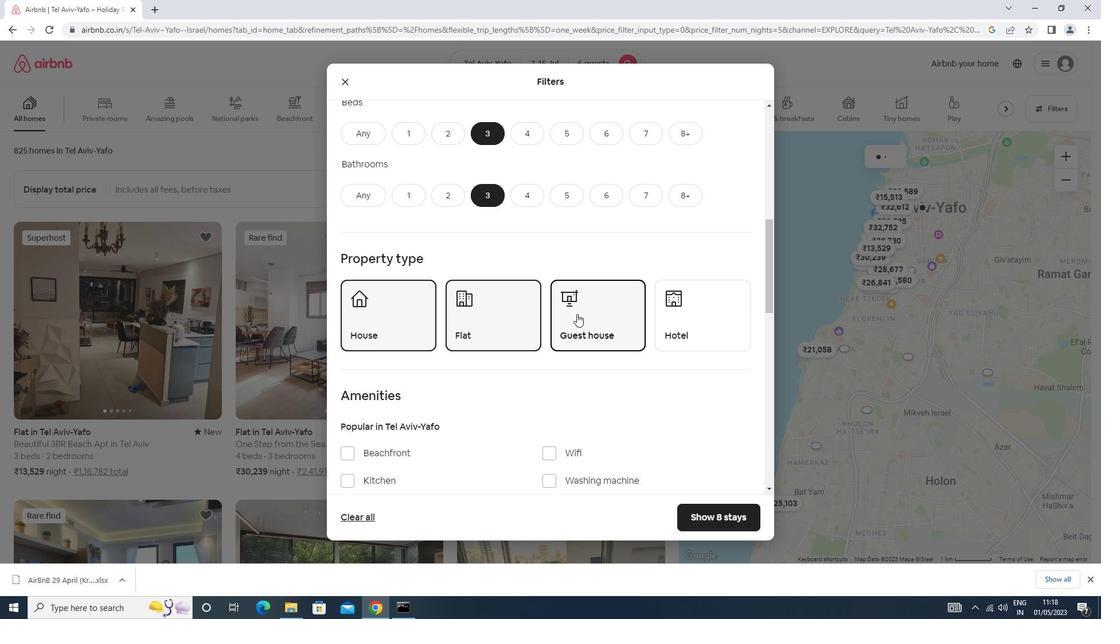 
Action: Mouse scrolled (576, 314) with delta (0, 0)
Screenshot: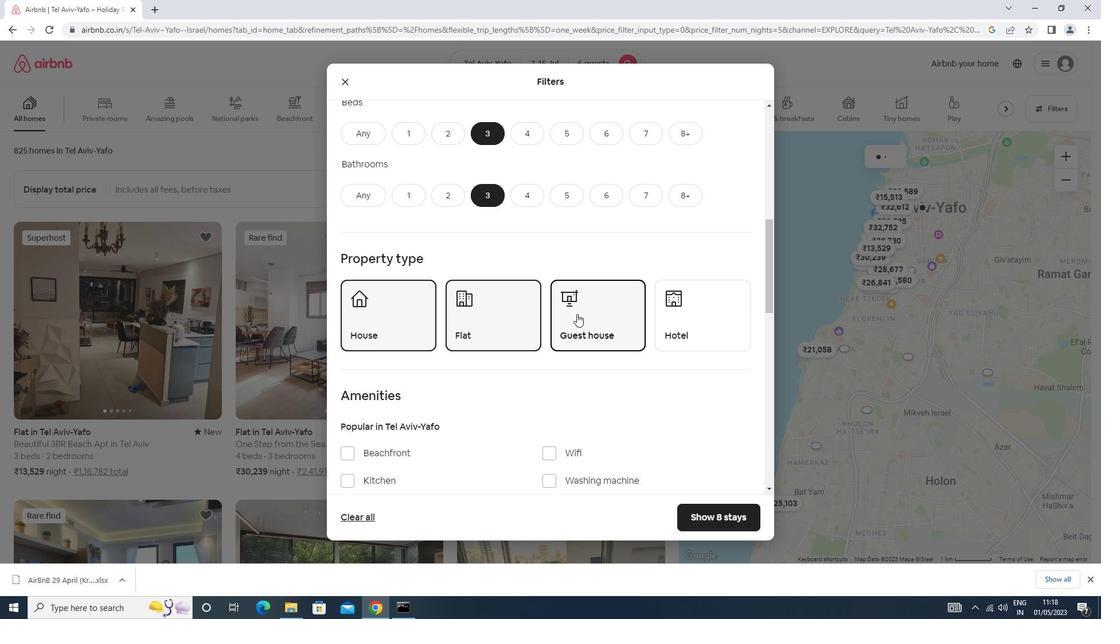 
Action: Mouse moved to (573, 317)
Screenshot: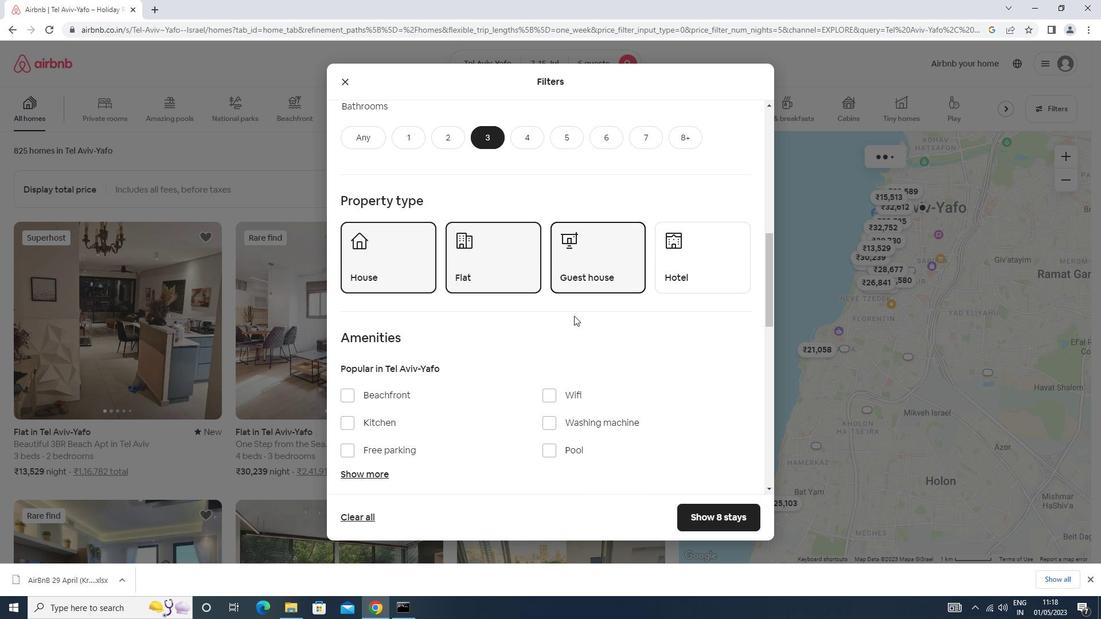 
Action: Mouse scrolled (573, 316) with delta (0, 0)
Screenshot: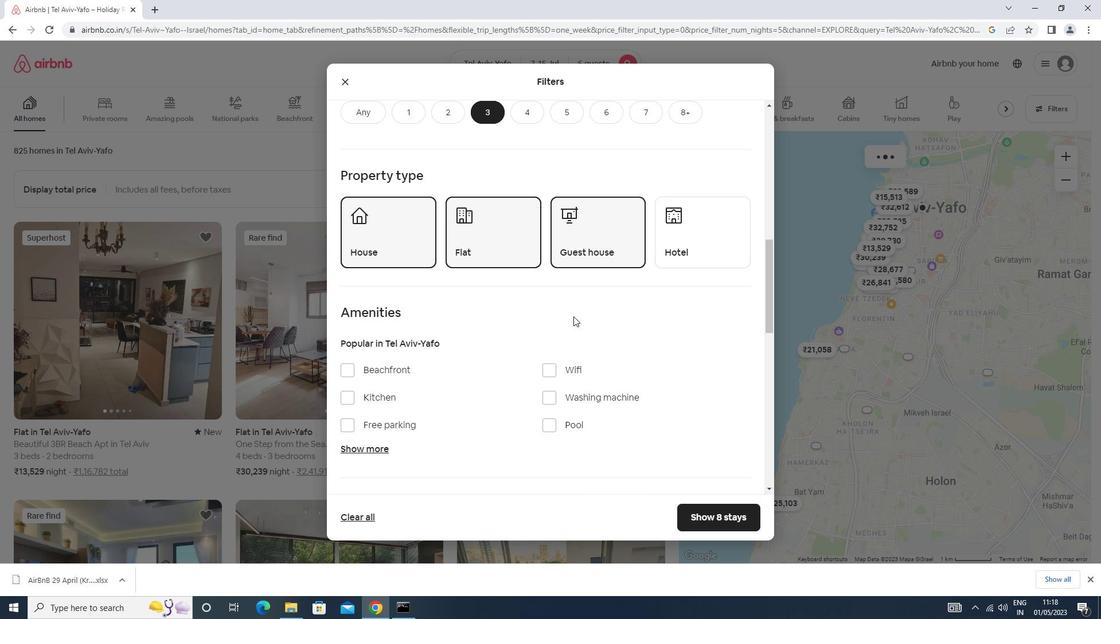 
Action: Mouse moved to (573, 317)
Screenshot: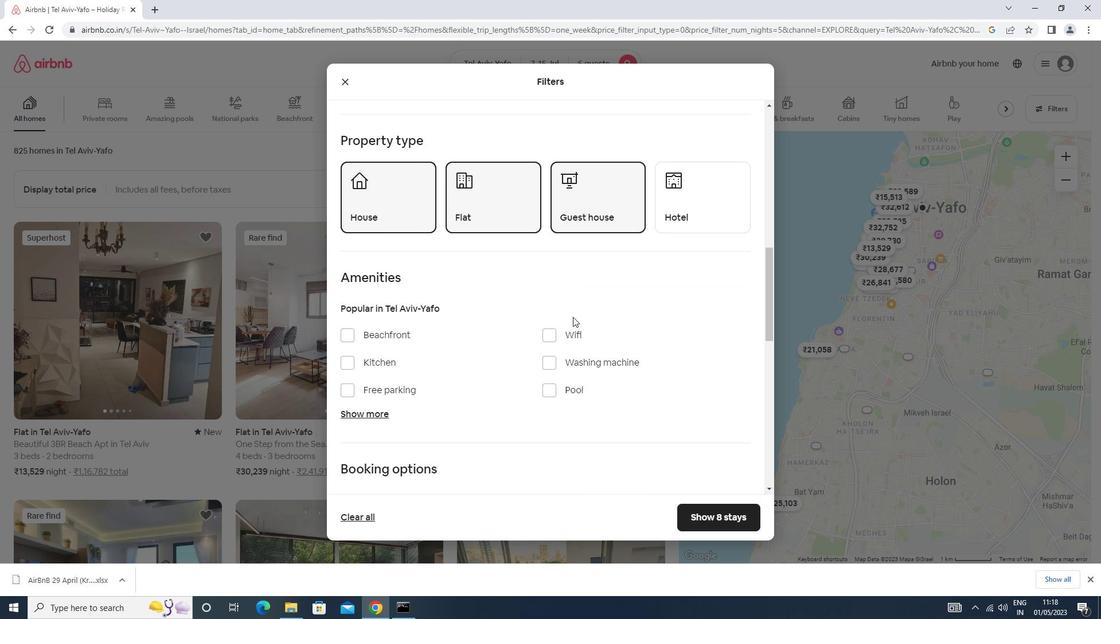 
Action: Mouse scrolled (573, 316) with delta (0, 0)
Screenshot: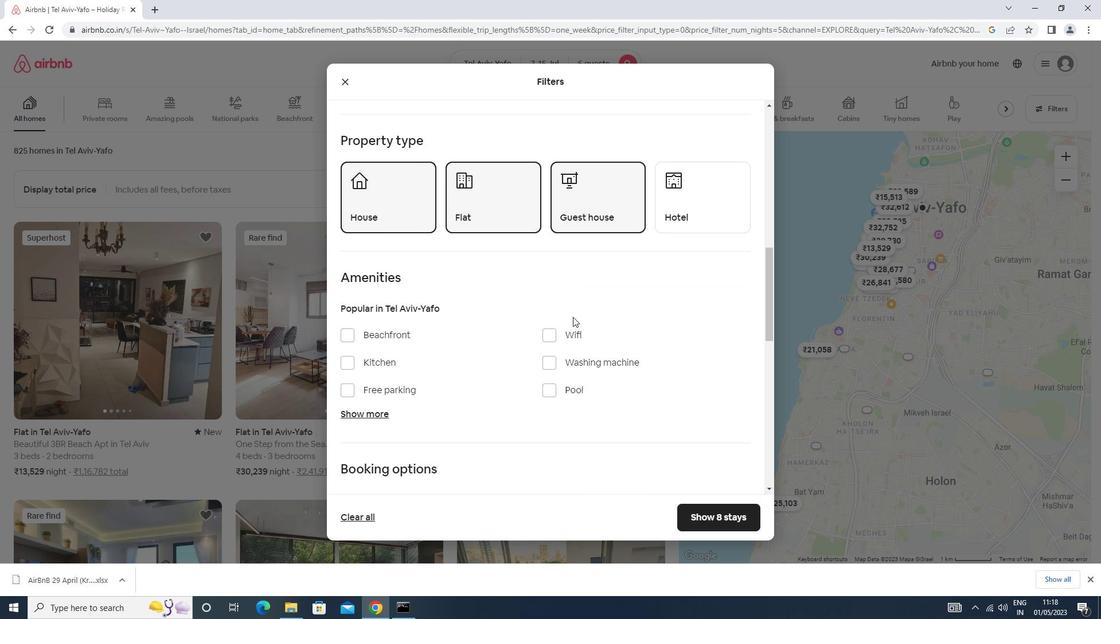 
Action: Mouse moved to (572, 318)
Screenshot: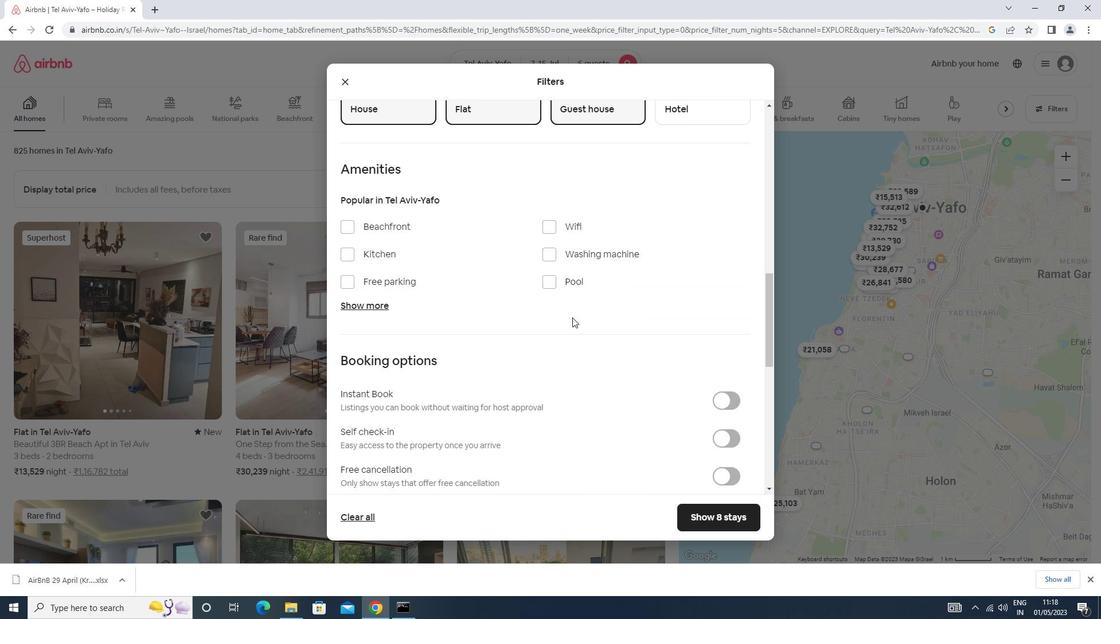 
Action: Mouse scrolled (572, 317) with delta (0, 0)
Screenshot: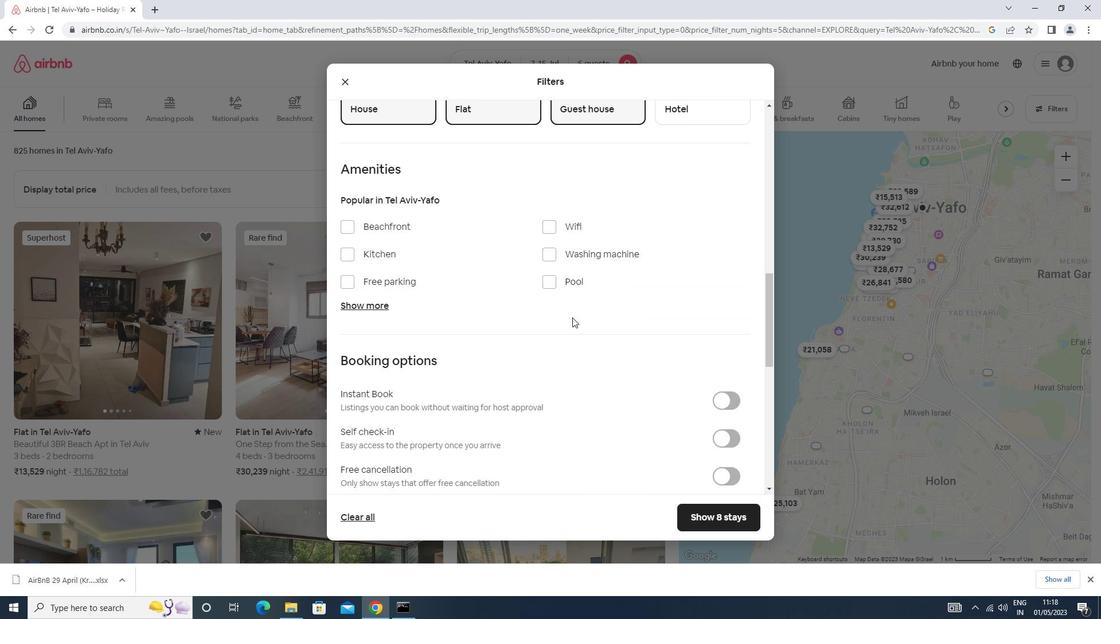 
Action: Mouse moved to (561, 196)
Screenshot: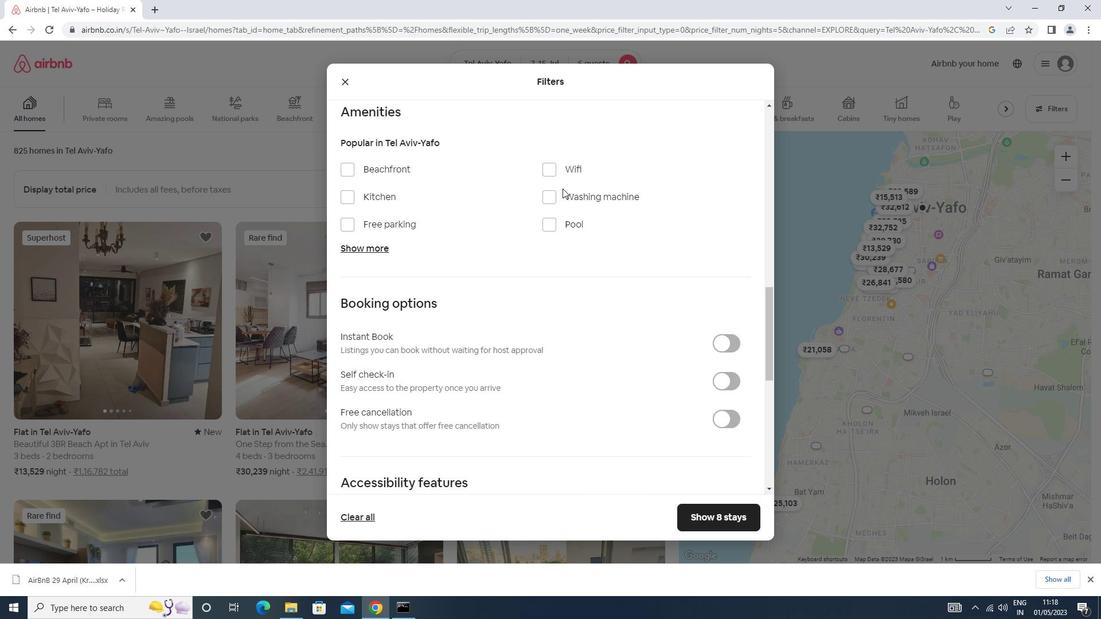 
Action: Mouse pressed left at (561, 196)
Screenshot: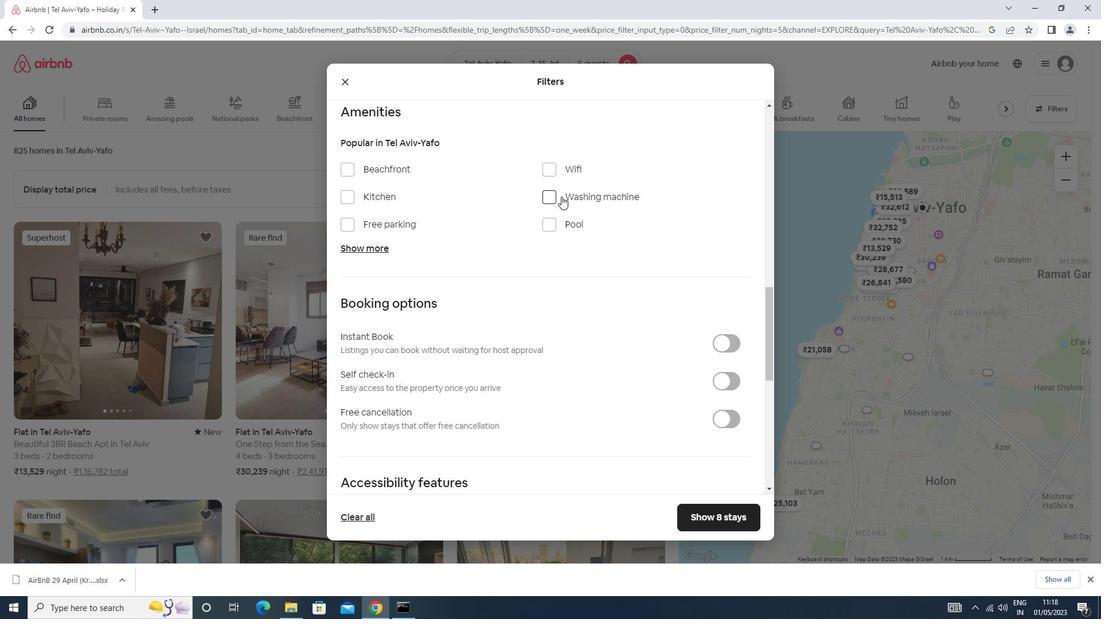 
Action: Mouse moved to (617, 237)
Screenshot: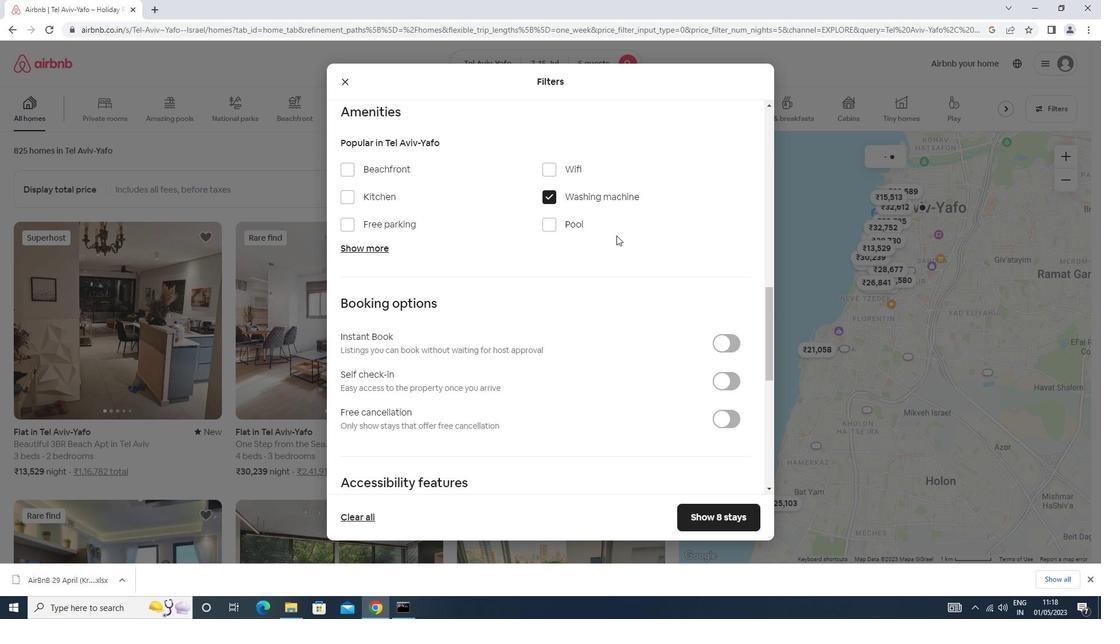 
Action: Mouse scrolled (617, 236) with delta (0, 0)
Screenshot: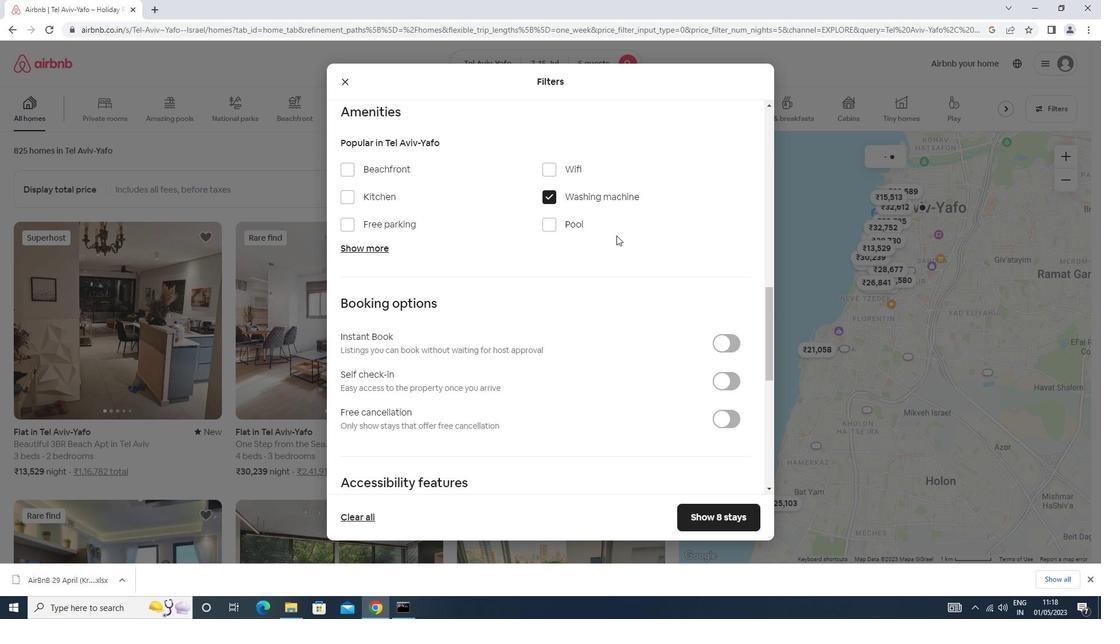 
Action: Mouse moved to (617, 238)
Screenshot: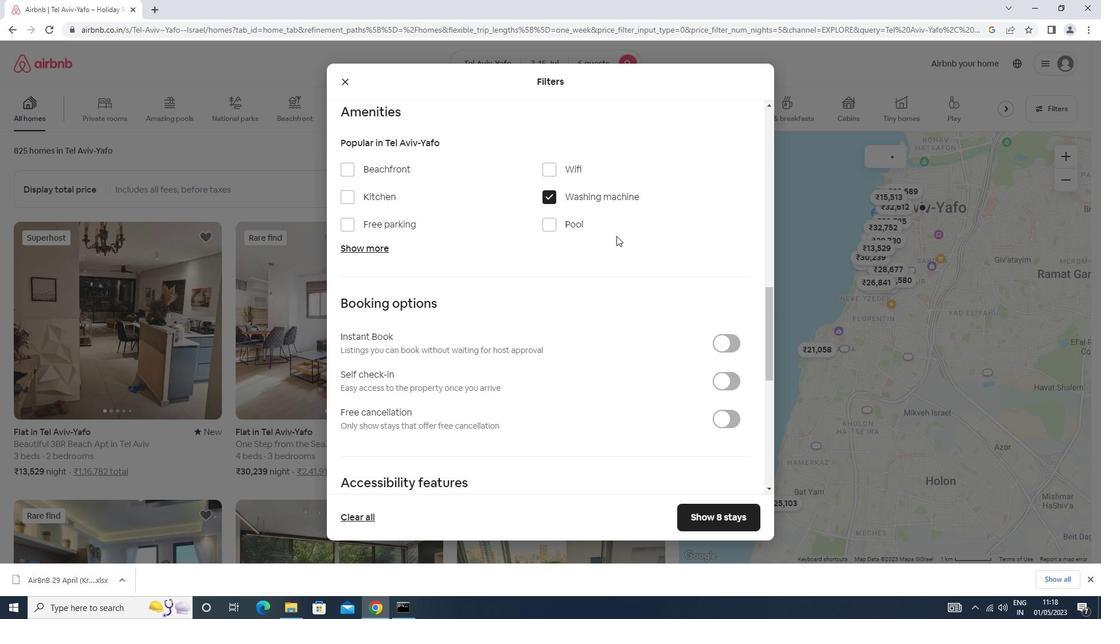 
Action: Mouse scrolled (617, 237) with delta (0, 0)
Screenshot: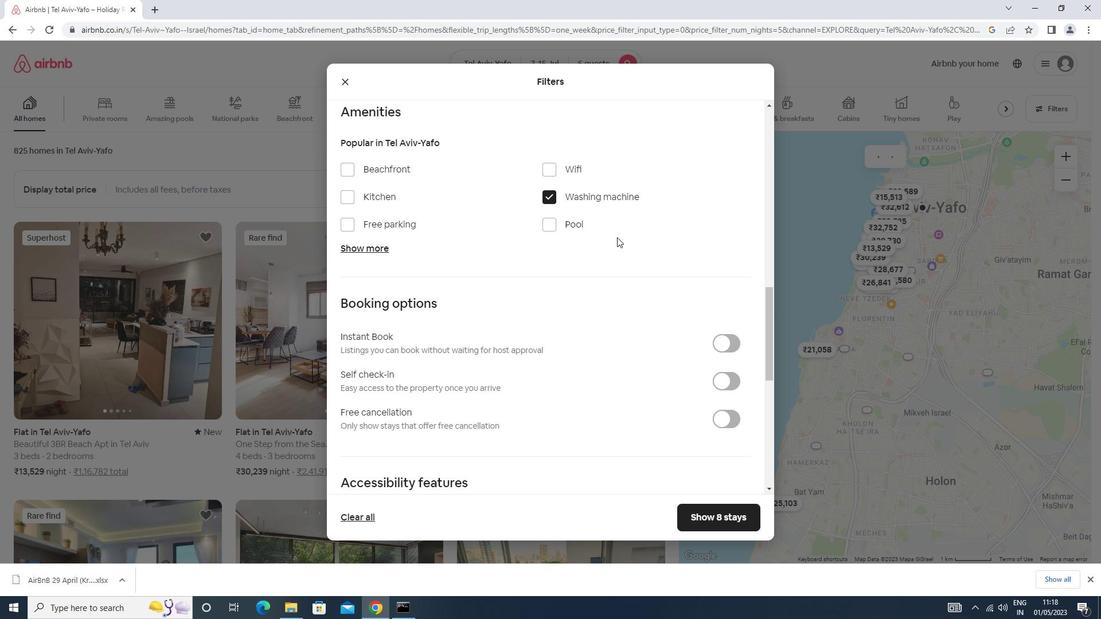 
Action: Mouse moved to (724, 266)
Screenshot: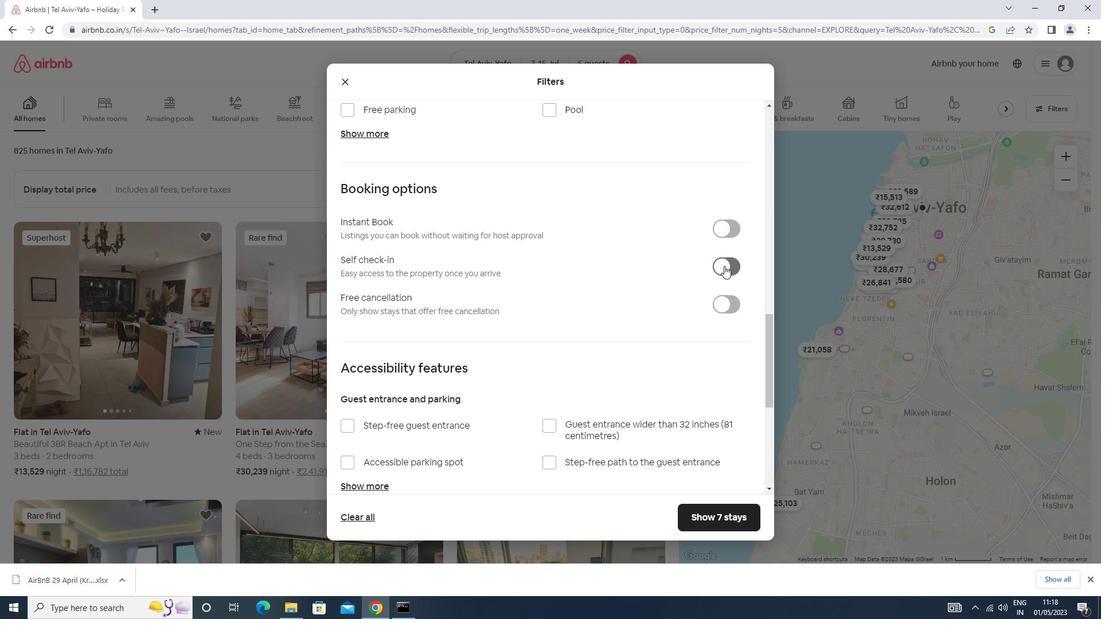 
Action: Mouse pressed left at (724, 266)
Screenshot: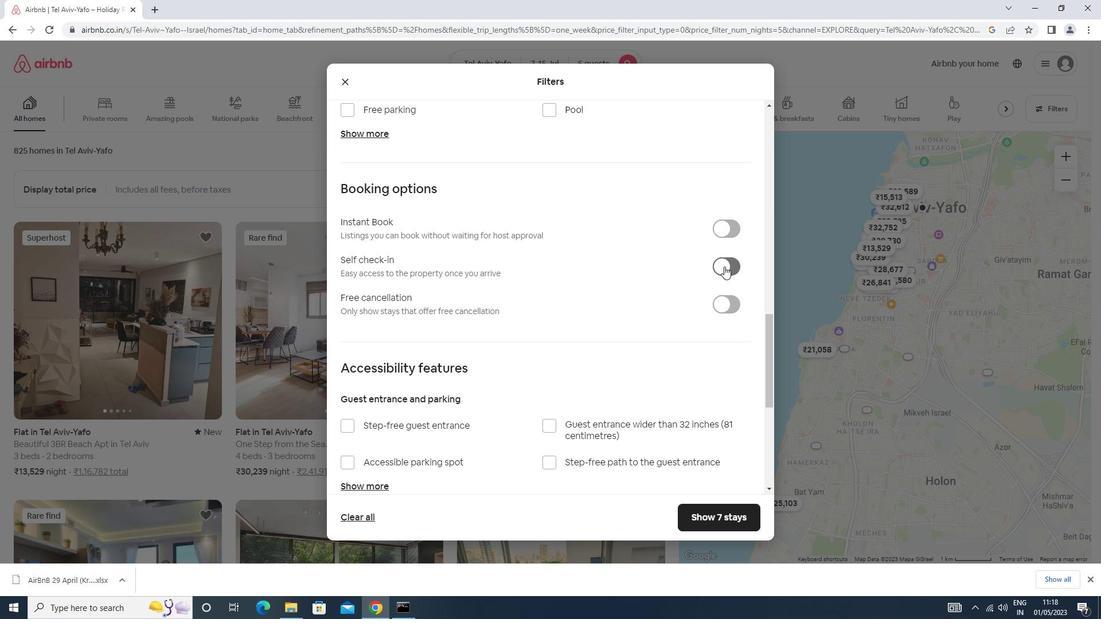 
Action: Mouse moved to (717, 274)
Screenshot: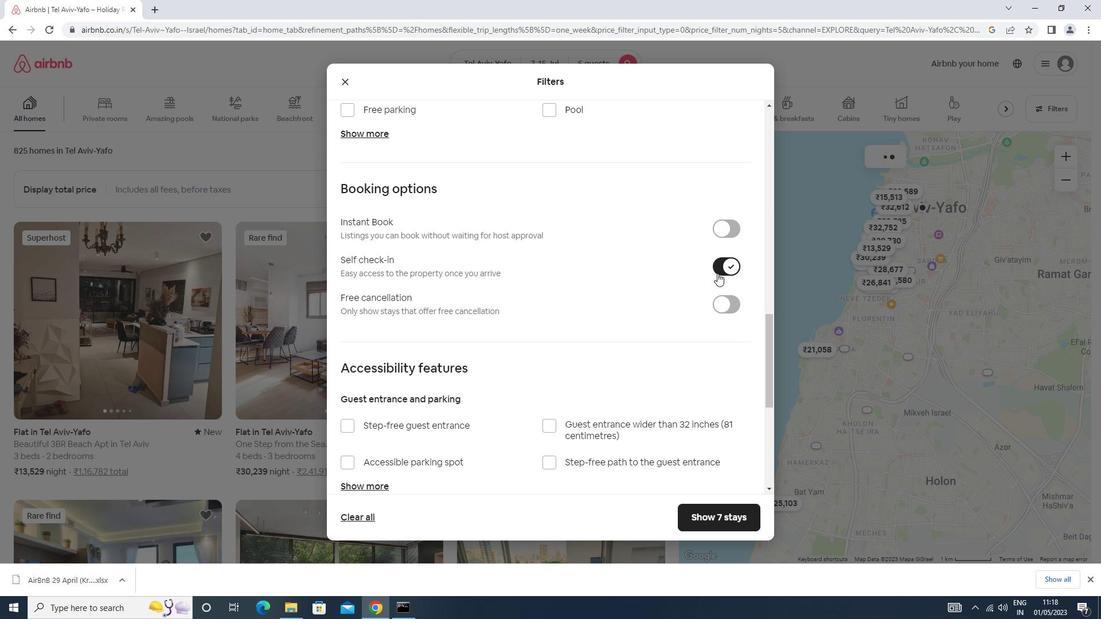 
Action: Mouse scrolled (717, 273) with delta (0, 0)
Screenshot: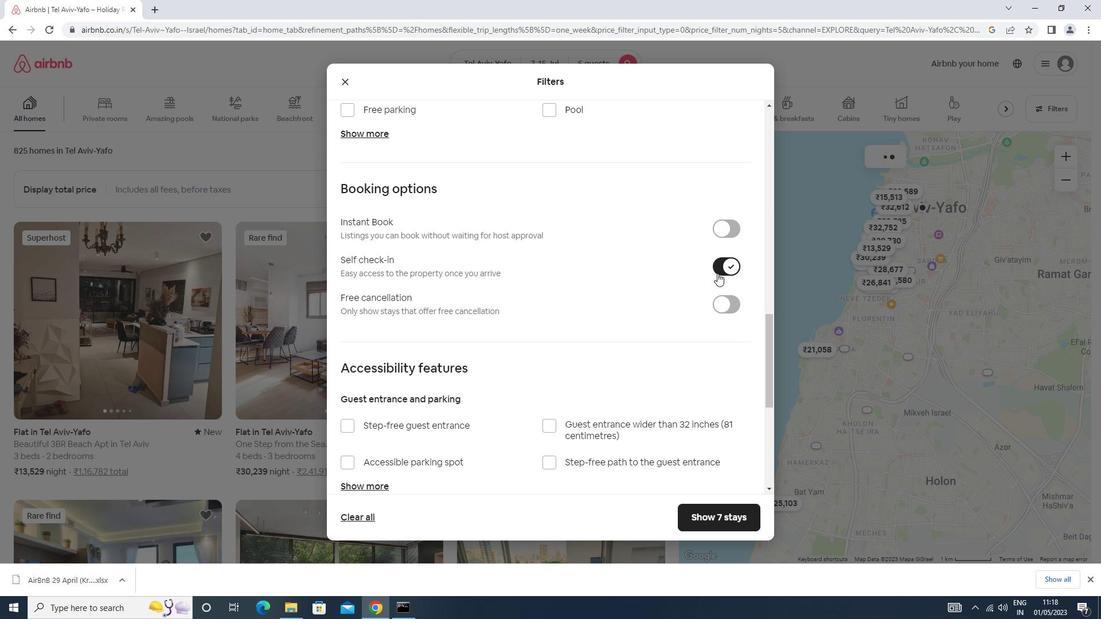 
Action: Mouse moved to (715, 275)
Screenshot: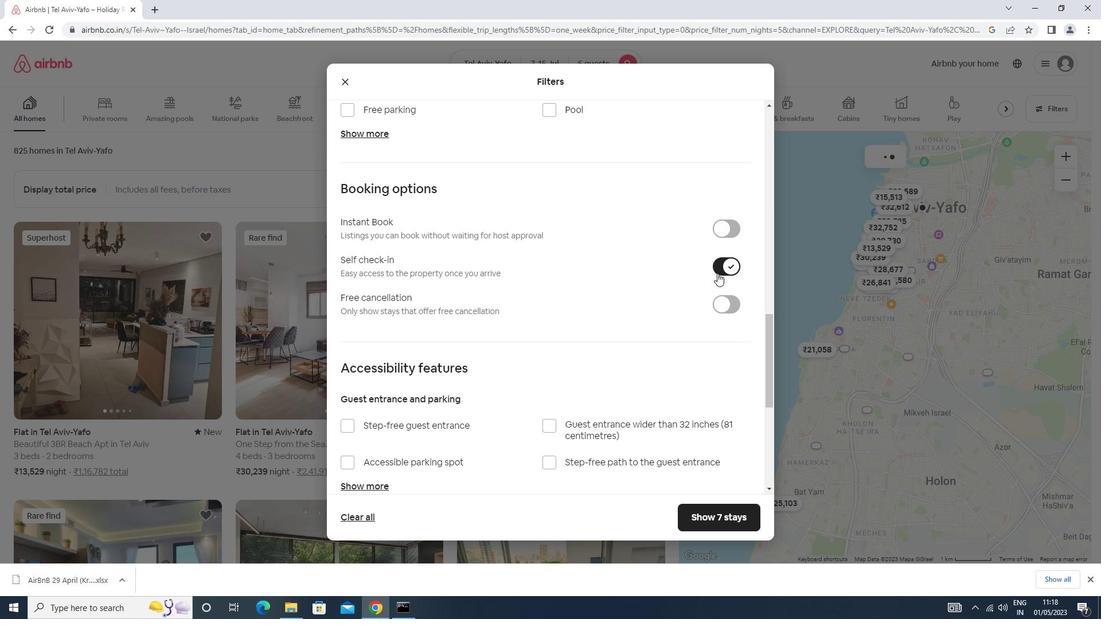 
Action: Mouse scrolled (715, 275) with delta (0, 0)
Screenshot: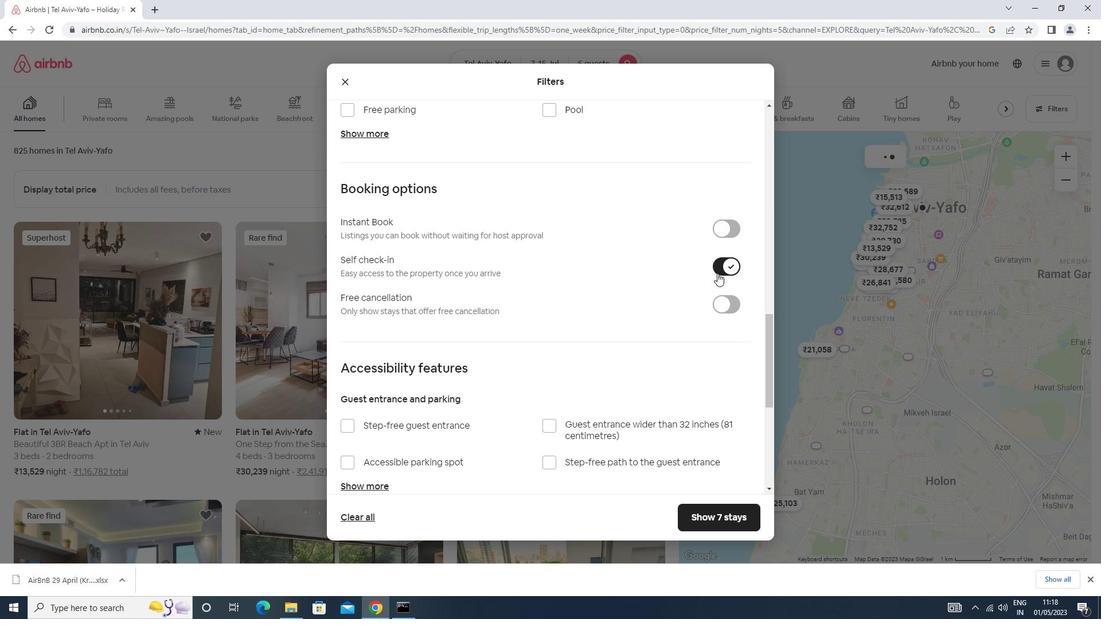 
Action: Mouse moved to (714, 277)
Screenshot: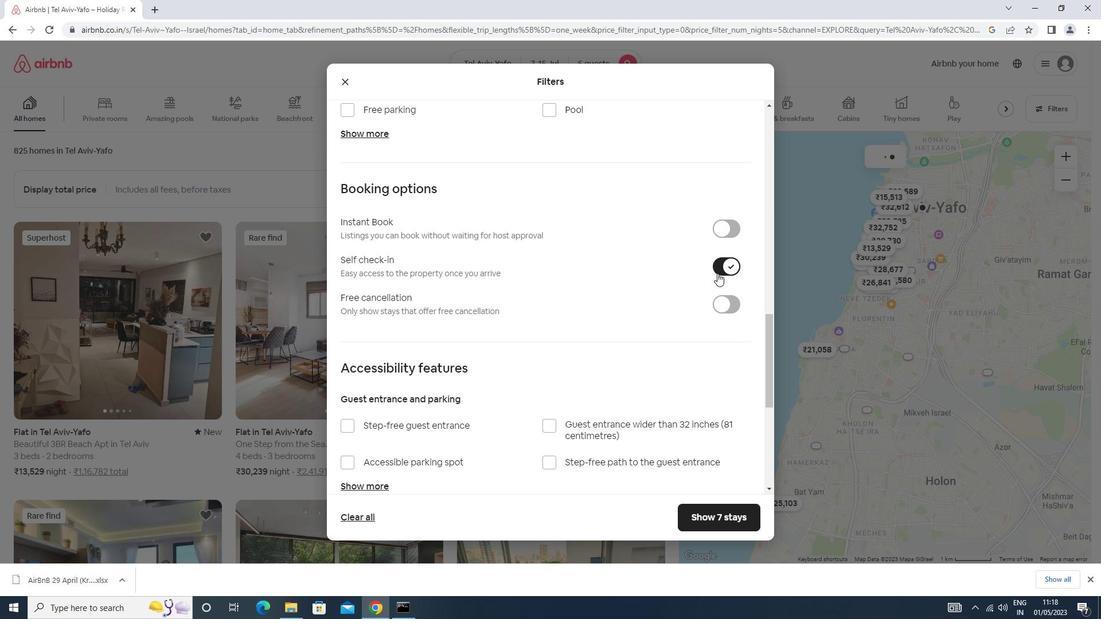 
Action: Mouse scrolled (714, 276) with delta (0, 0)
Screenshot: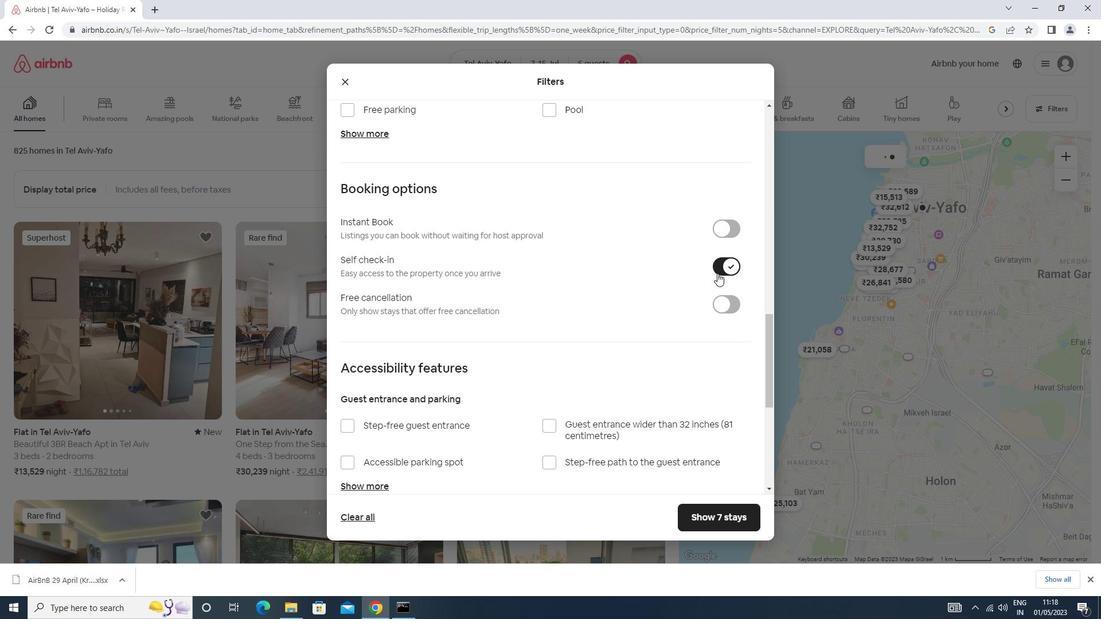
Action: Mouse moved to (714, 277)
Screenshot: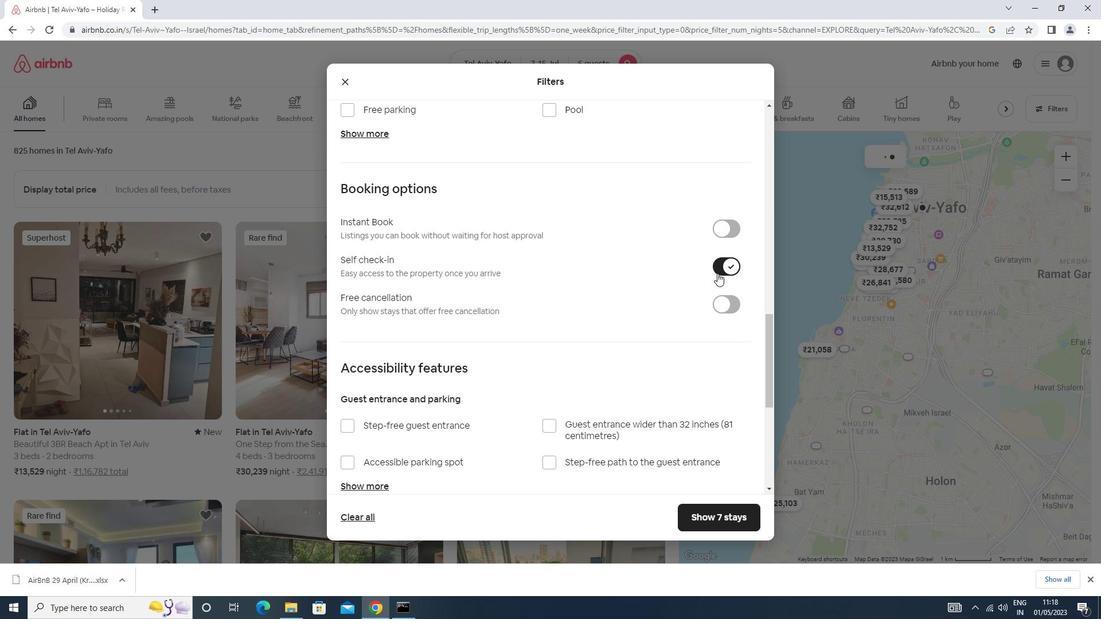 
Action: Mouse scrolled (714, 277) with delta (0, 0)
Screenshot: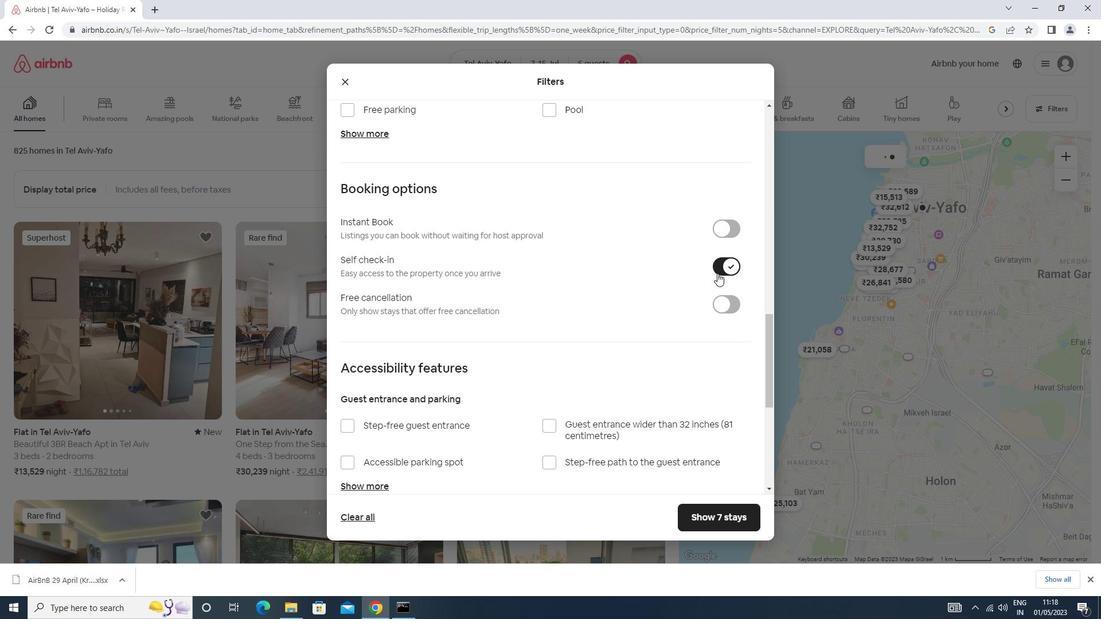 
Action: Mouse scrolled (714, 277) with delta (0, 0)
Screenshot: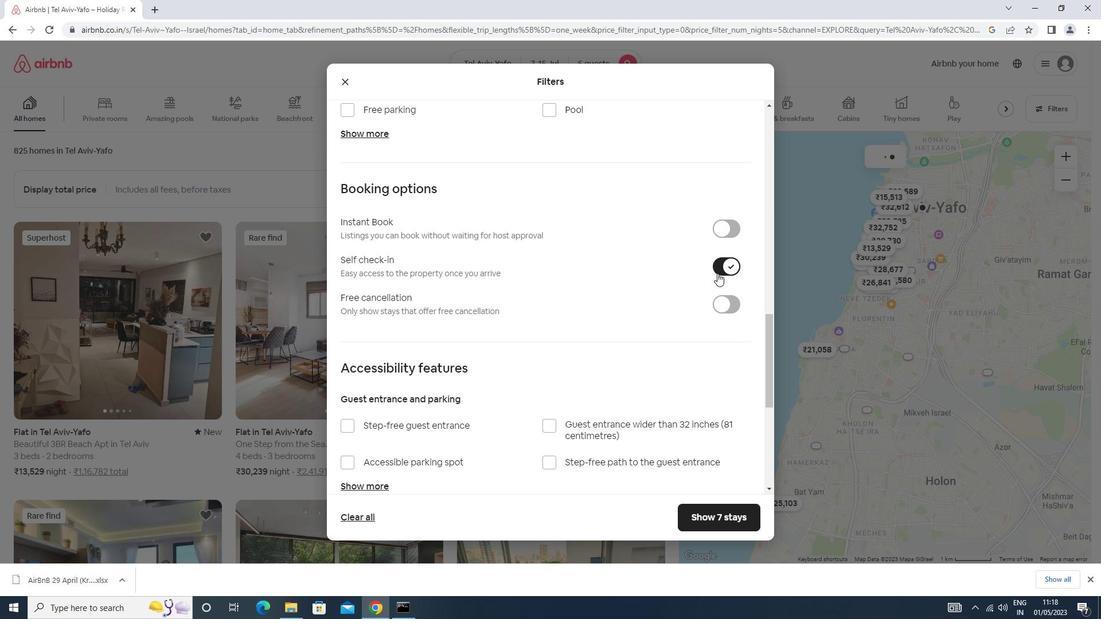 
Action: Mouse scrolled (714, 277) with delta (0, 0)
Screenshot: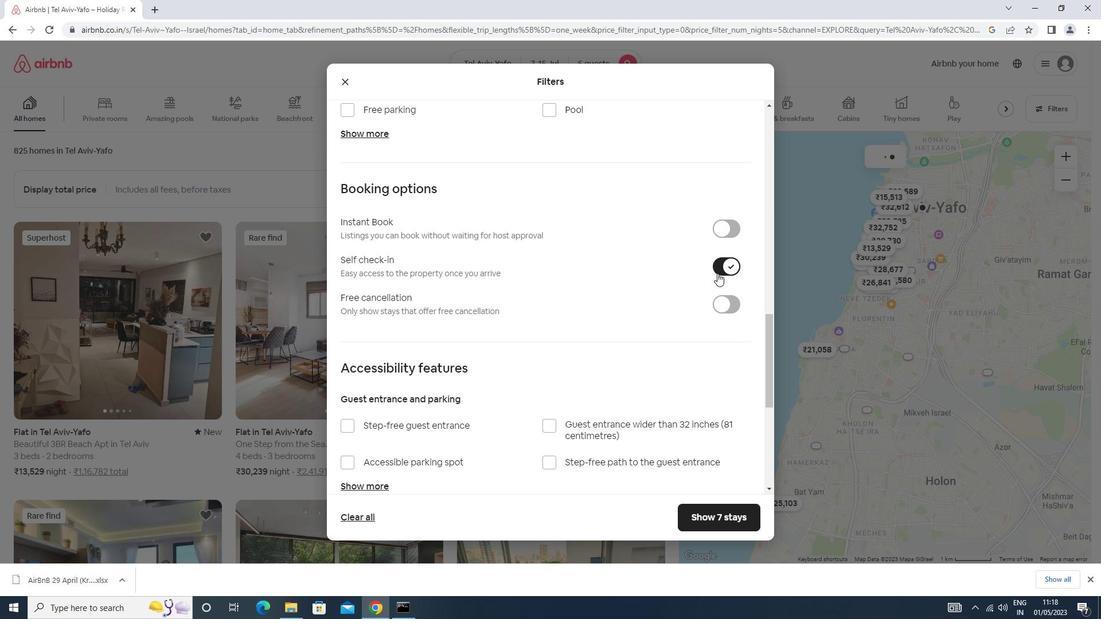 
Action: Mouse scrolled (714, 277) with delta (0, 0)
Screenshot: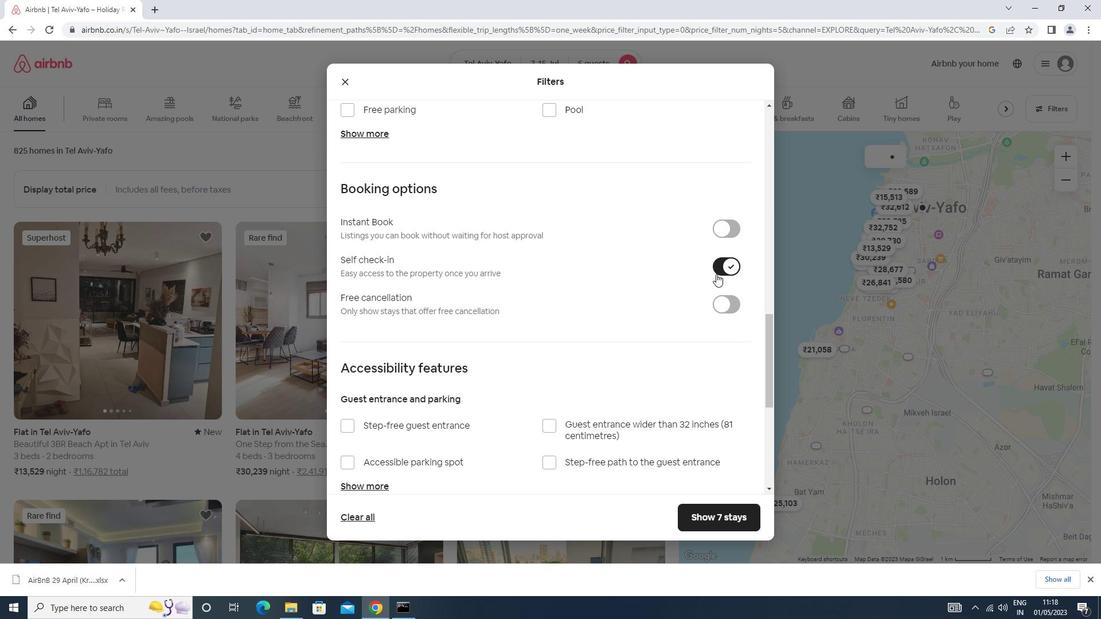 
Action: Mouse moved to (370, 413)
Screenshot: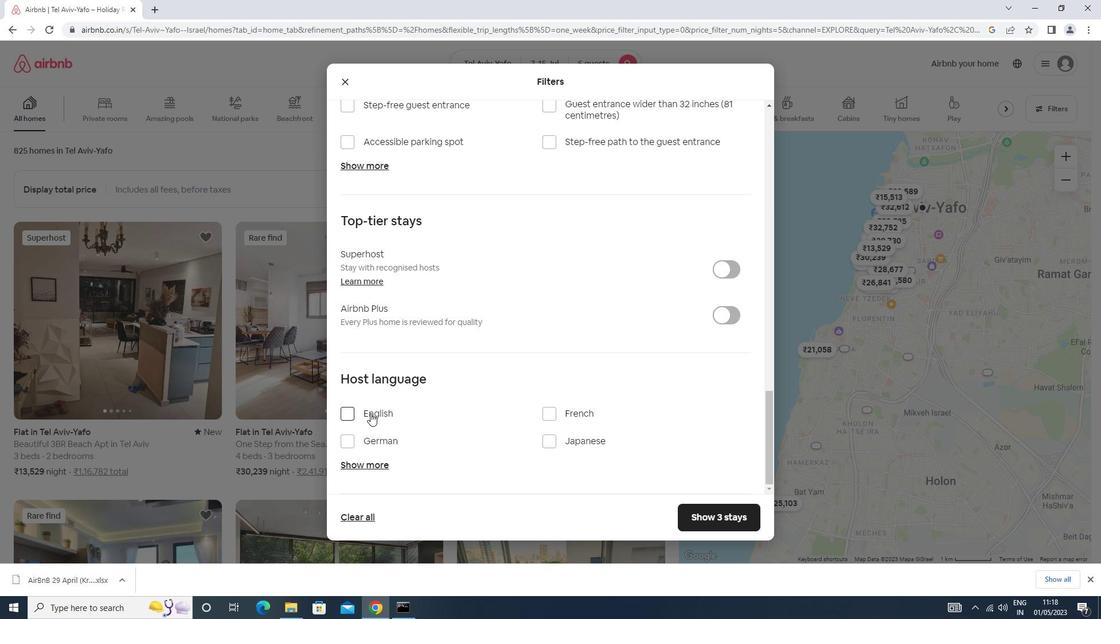 
Action: Mouse pressed left at (370, 413)
Screenshot: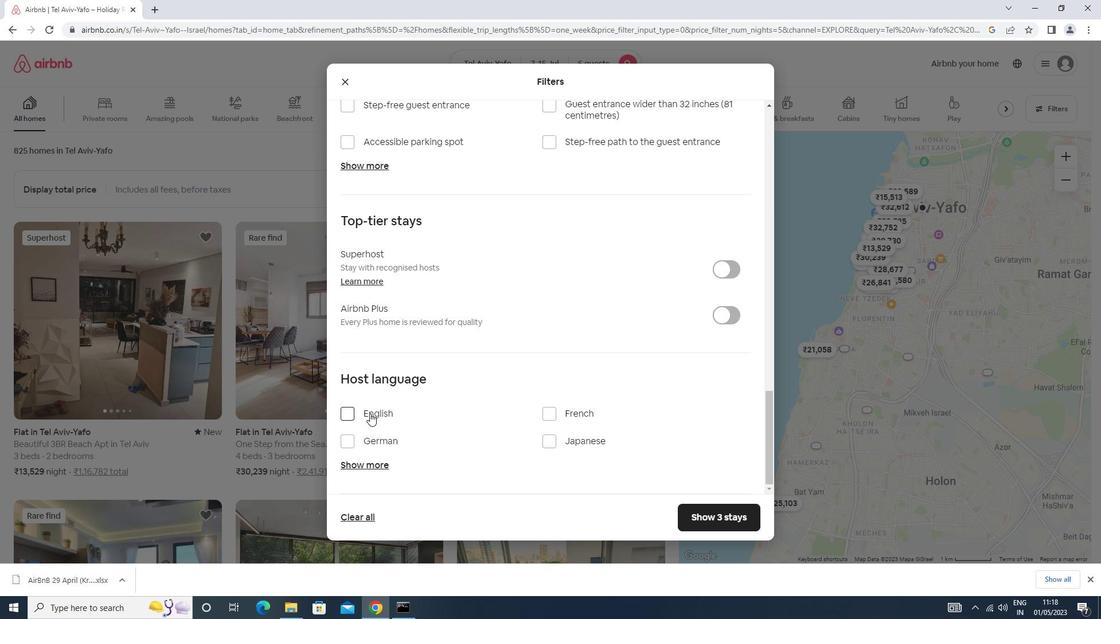 
Action: Mouse moved to (701, 510)
Screenshot: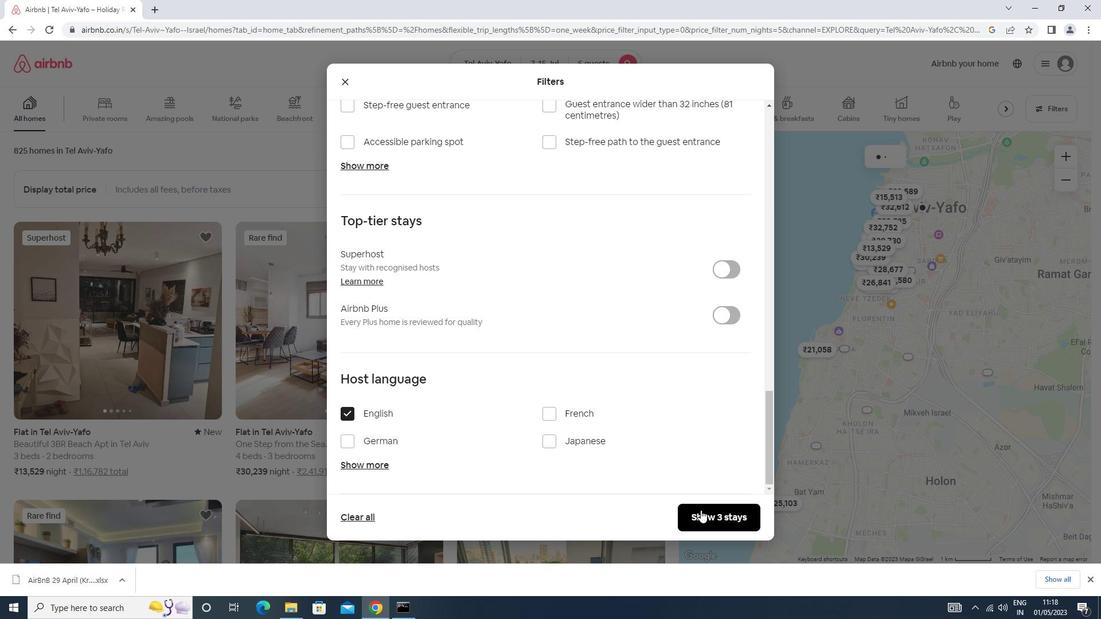 
Action: Mouse pressed left at (701, 510)
Screenshot: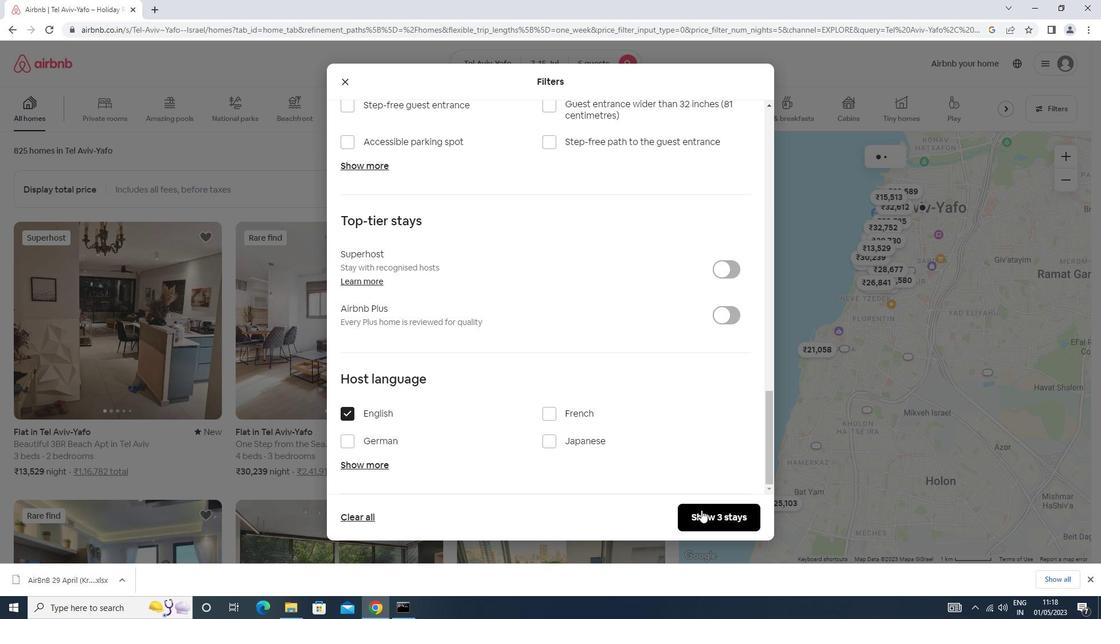 
Action: Mouse moved to (700, 511)
Screenshot: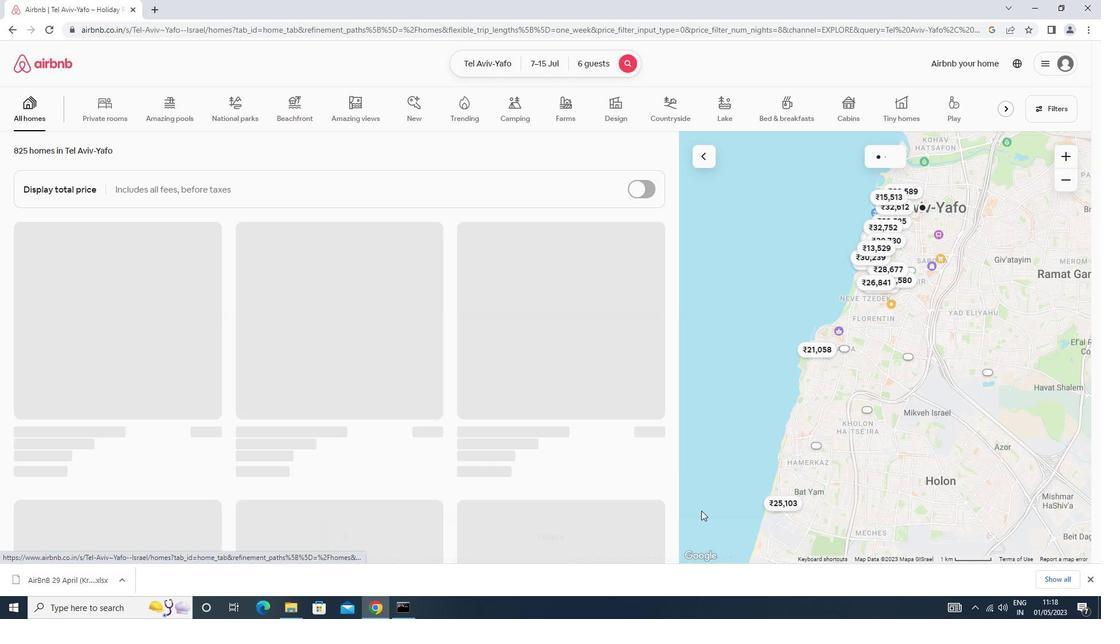 
